 Task: Open Card Email List Management Review in Board Social Media Influencer Ambassador Program Creation and Management to Workspace Advertising Agencies and add a team member Softage.3@softage.net, a label Red, a checklist Community Supported Agriculture, an attachment from your computer, a color Red and finally, add a card description 'Conduct customer research for new customer journey mapping and optimization' and a comment 'We should approach this task with a sense of experimentation and exploration, willing to try new things and take risks.'. Add a start date 'Jan 03, 1900' with a due date 'Jan 10, 1900'
Action: Mouse moved to (285, 180)
Screenshot: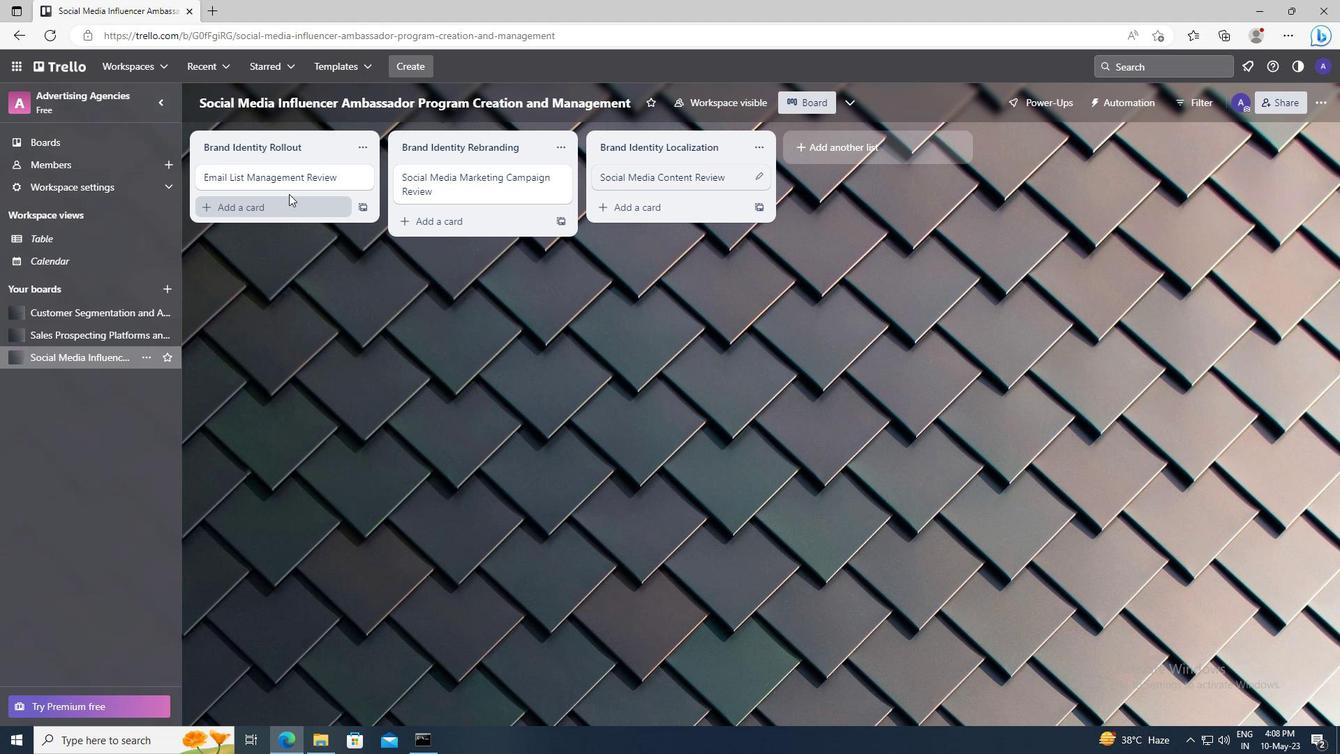
Action: Mouse pressed left at (285, 180)
Screenshot: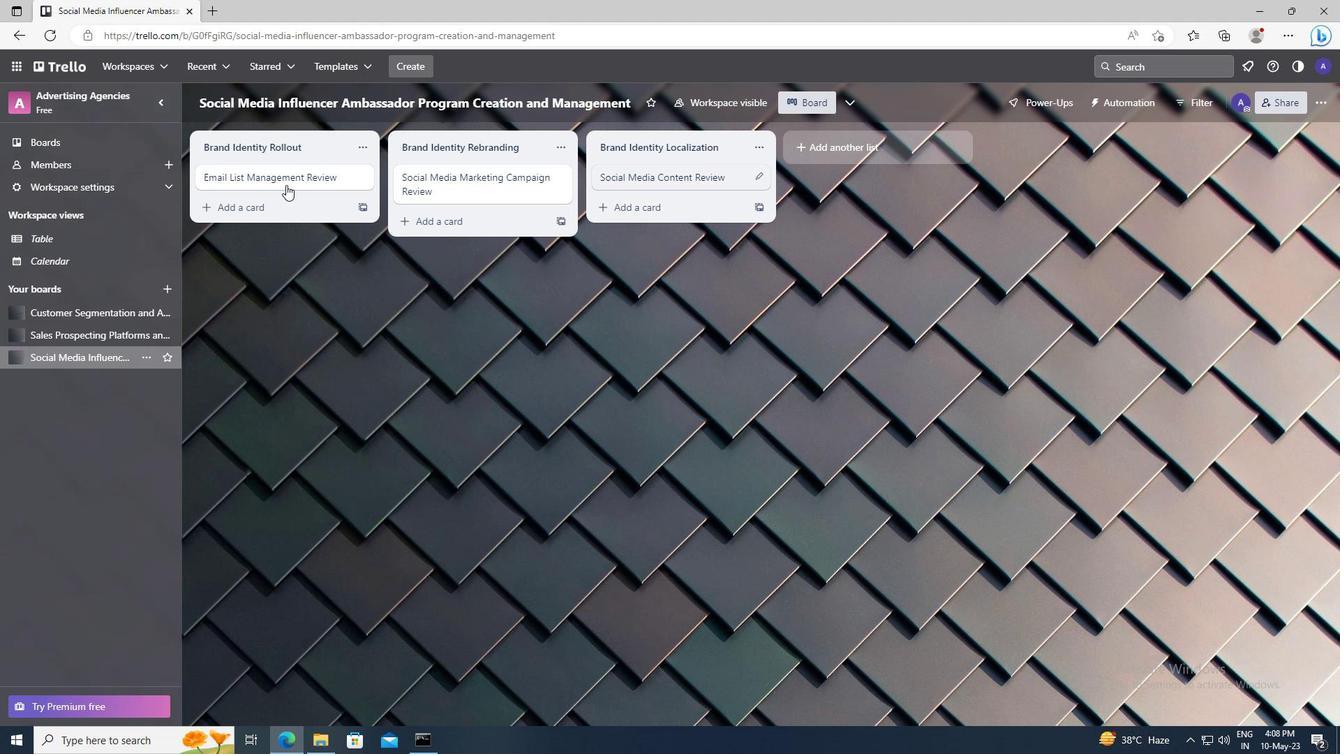 
Action: Mouse moved to (840, 177)
Screenshot: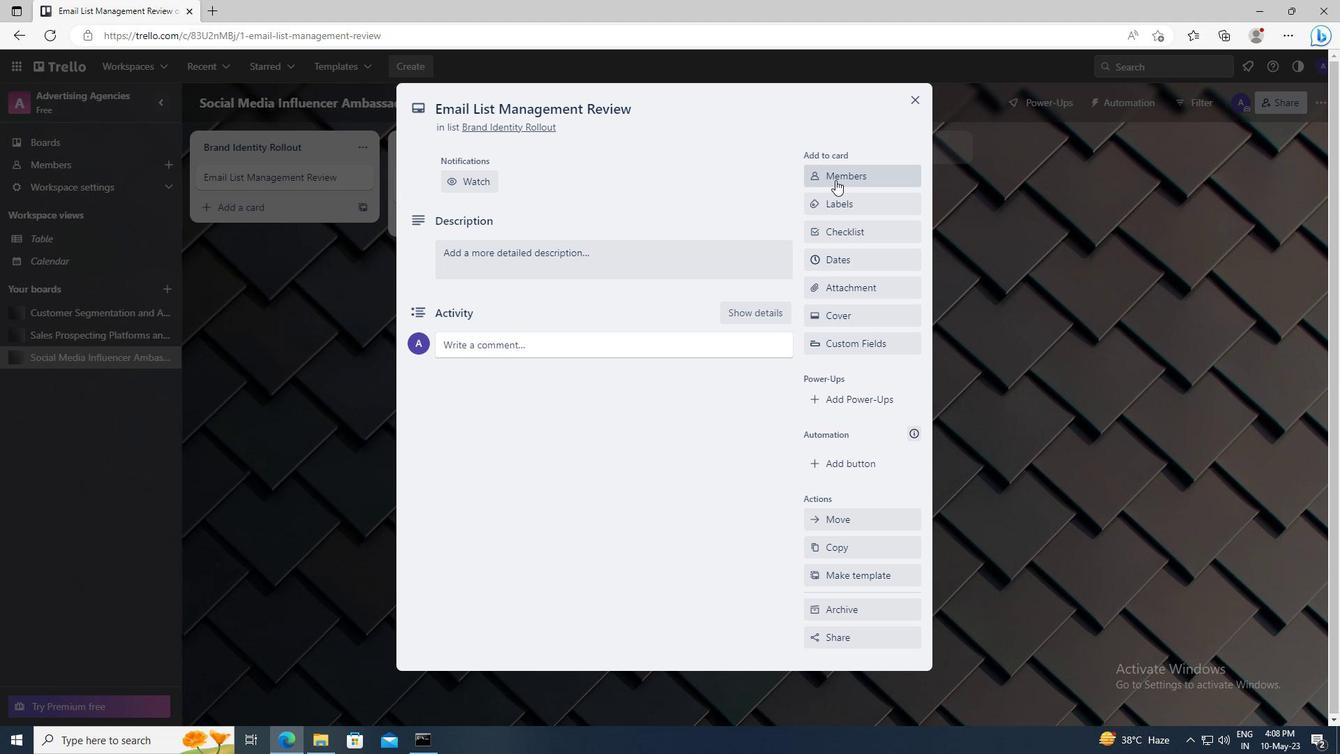 
Action: Mouse pressed left at (840, 177)
Screenshot: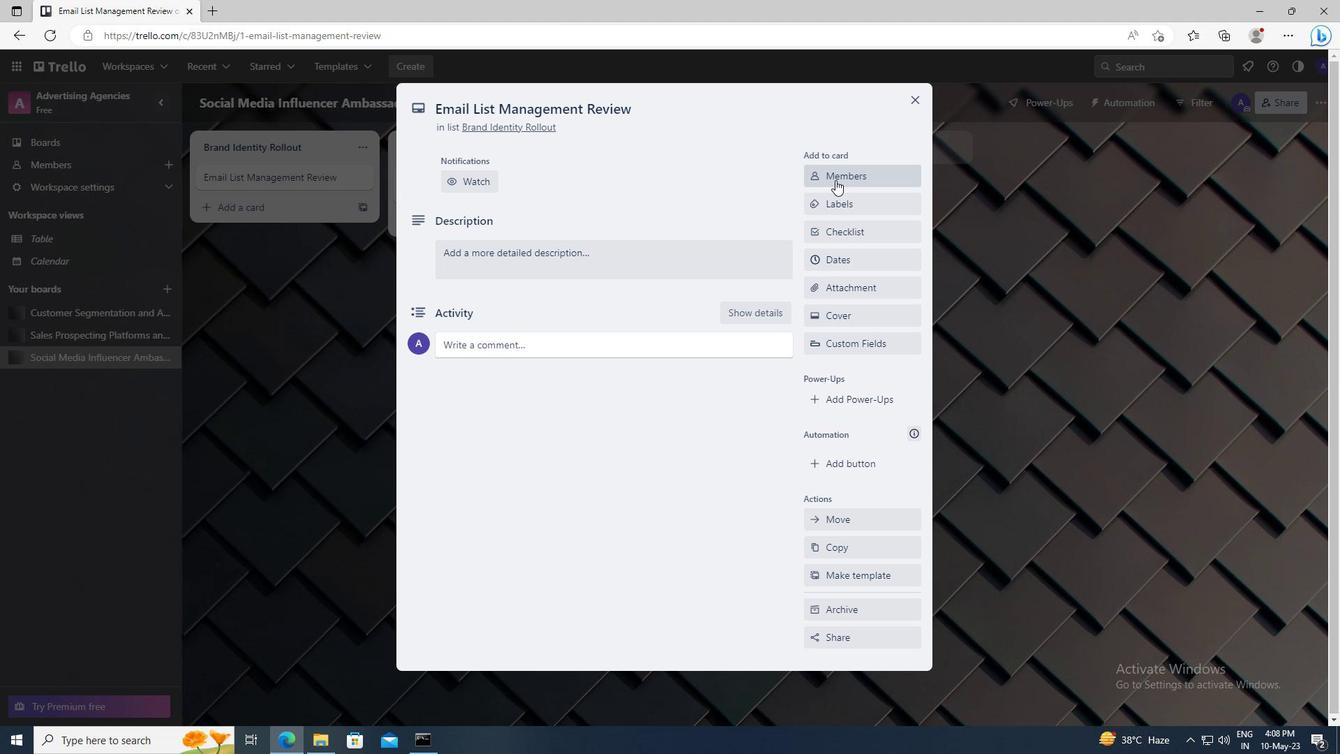 
Action: Mouse moved to (840, 240)
Screenshot: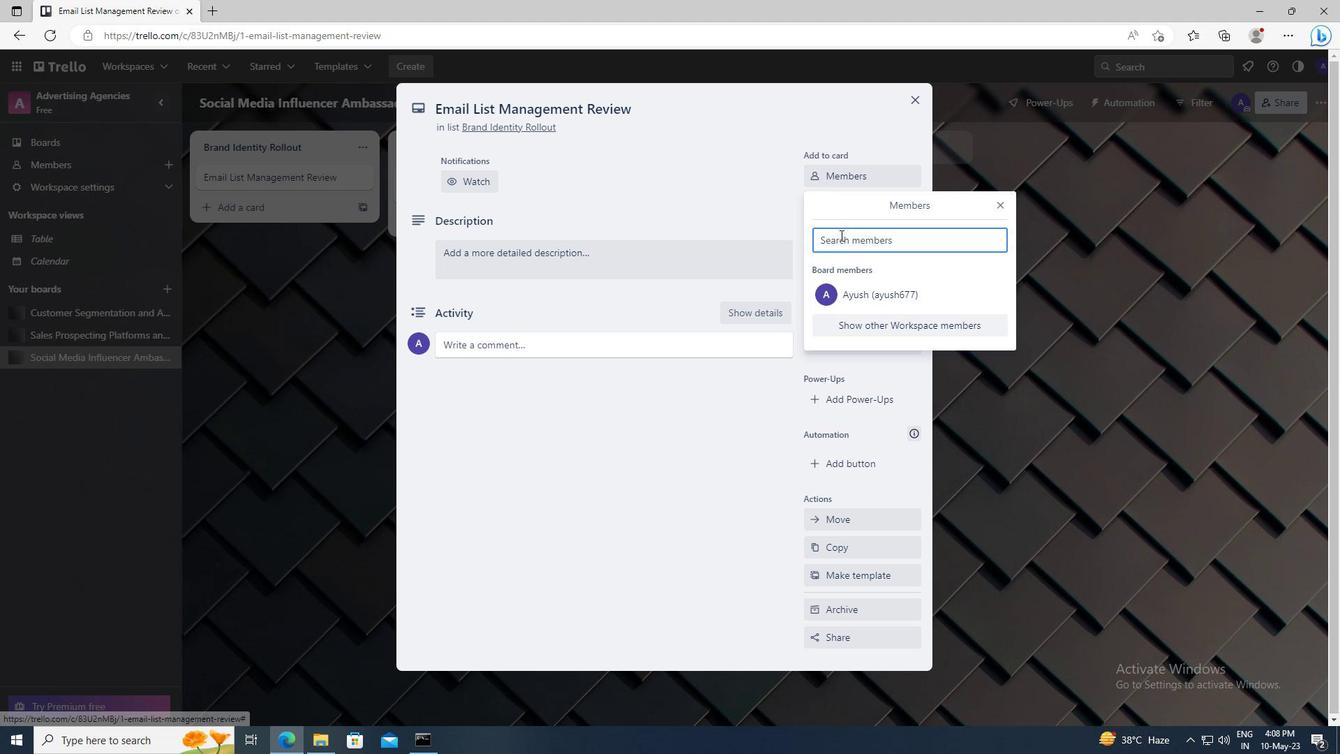 
Action: Mouse pressed left at (840, 240)
Screenshot: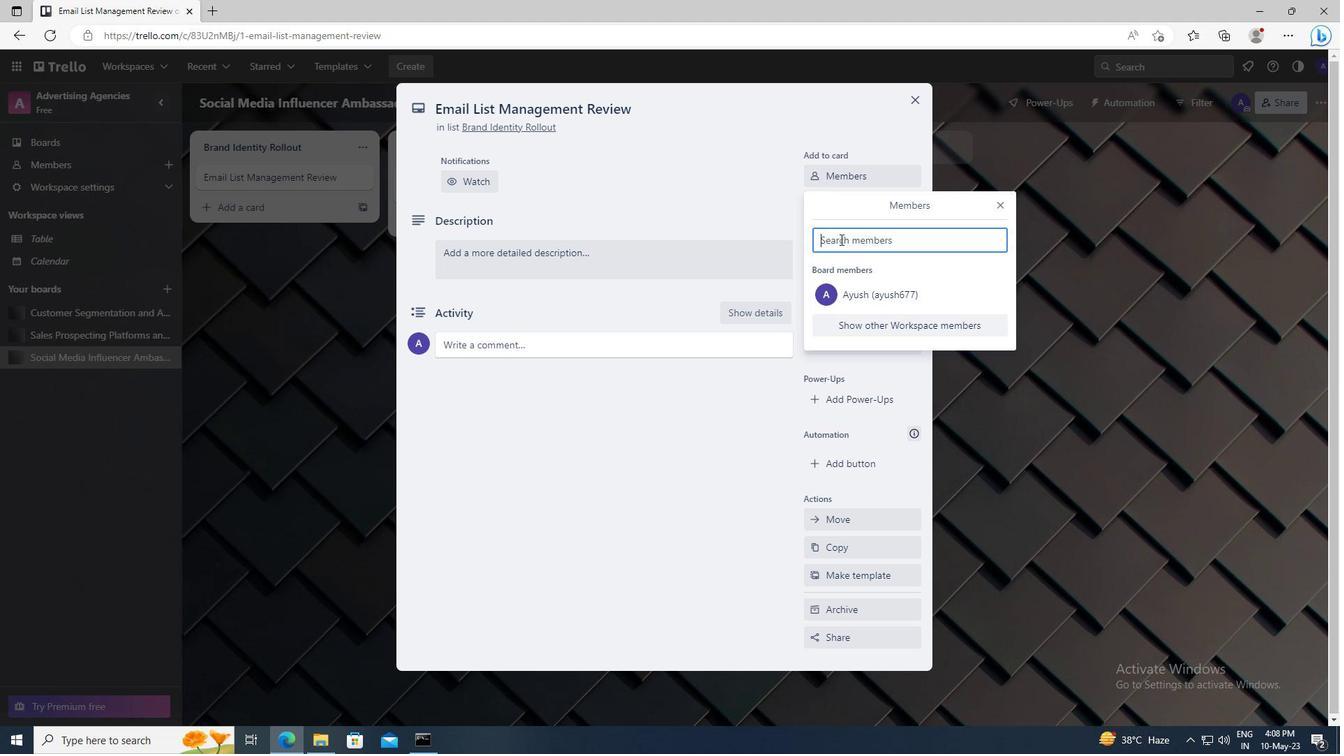 
Action: Key pressed <Key.shift>SOFTAGE.3
Screenshot: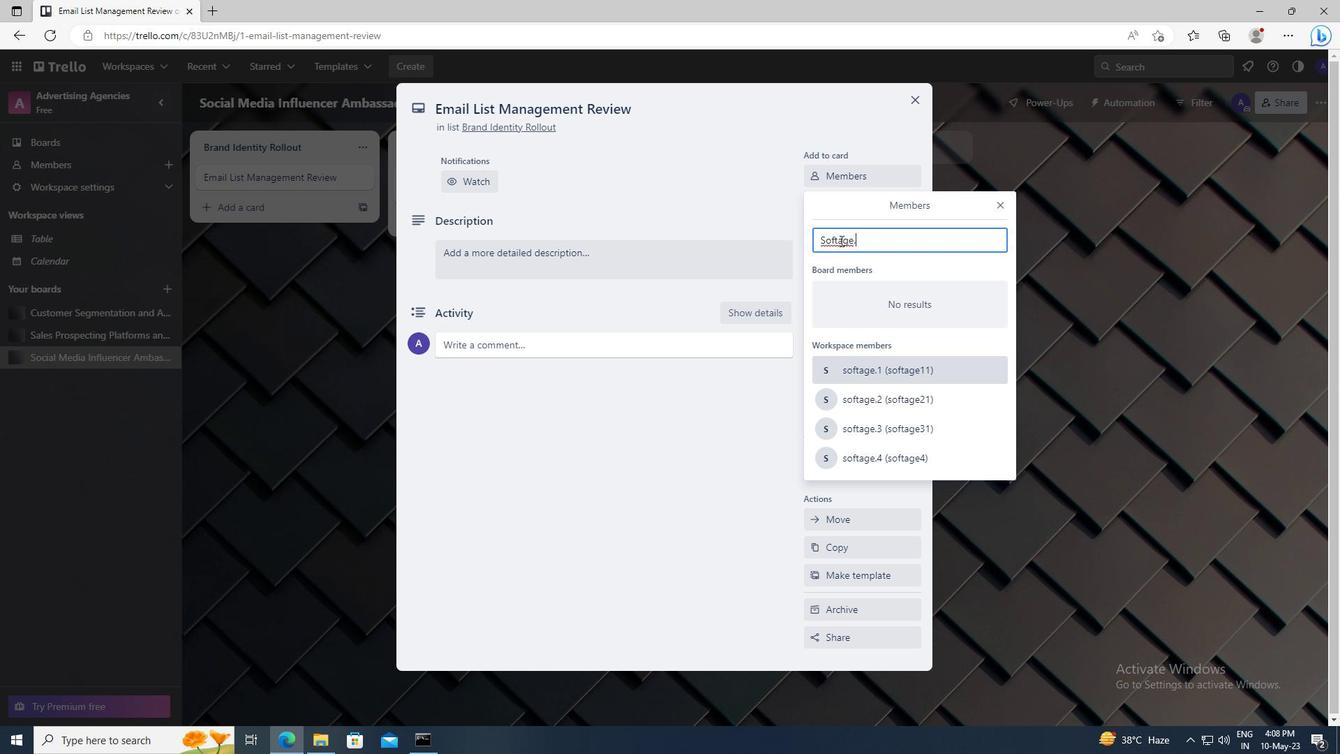 
Action: Mouse moved to (856, 379)
Screenshot: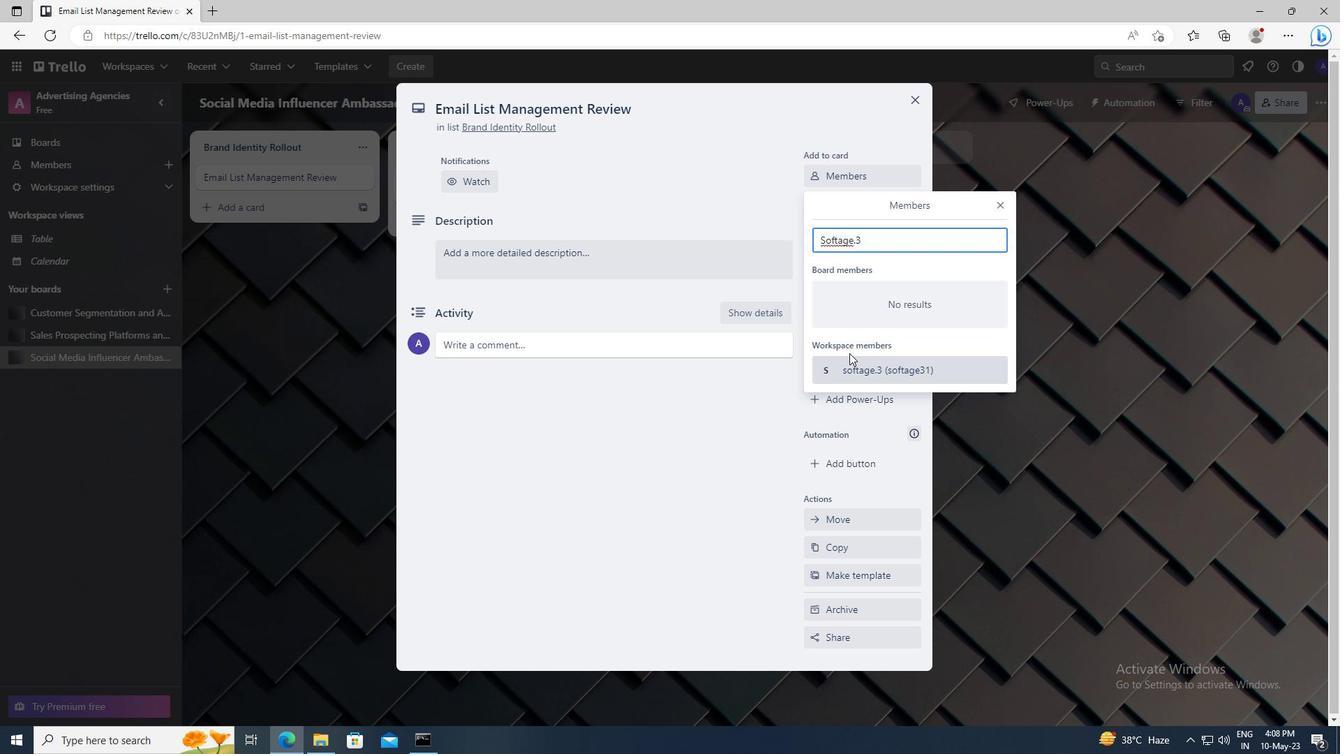 
Action: Mouse pressed left at (856, 379)
Screenshot: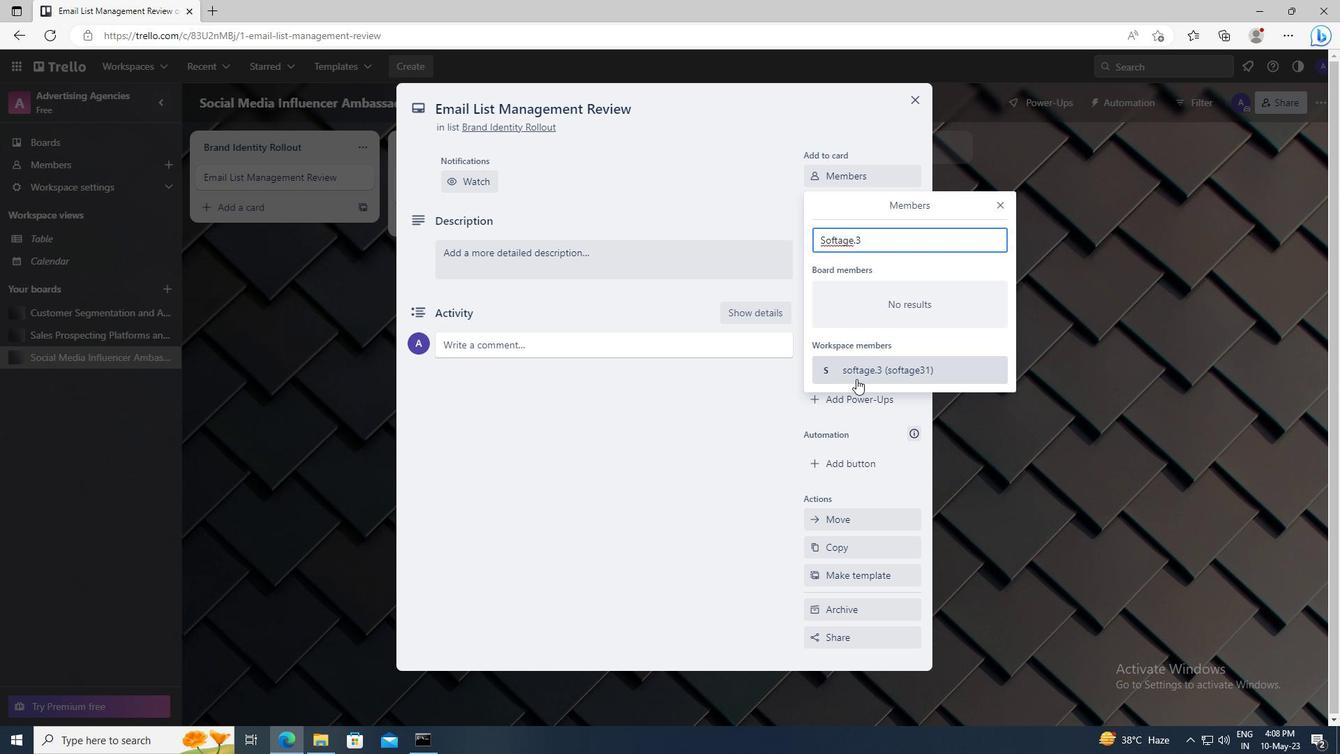 
Action: Mouse moved to (1002, 208)
Screenshot: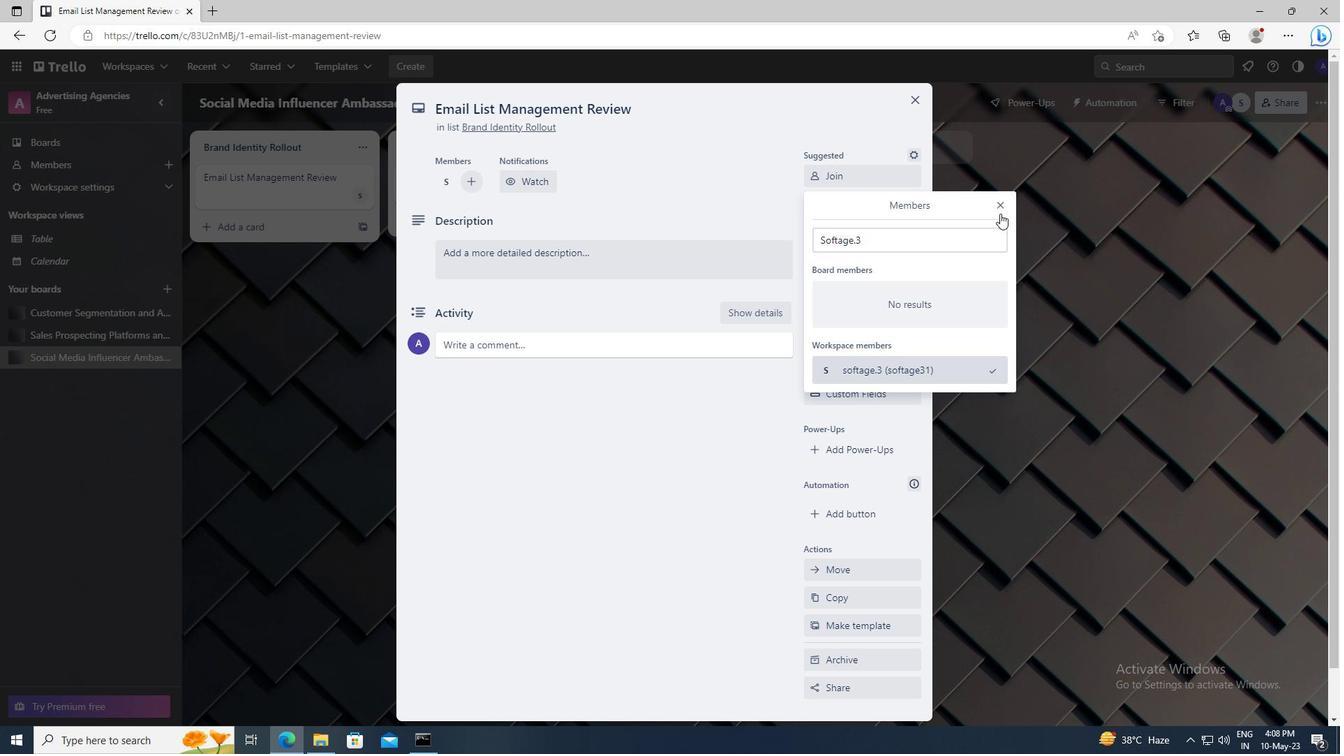 
Action: Mouse pressed left at (1002, 208)
Screenshot: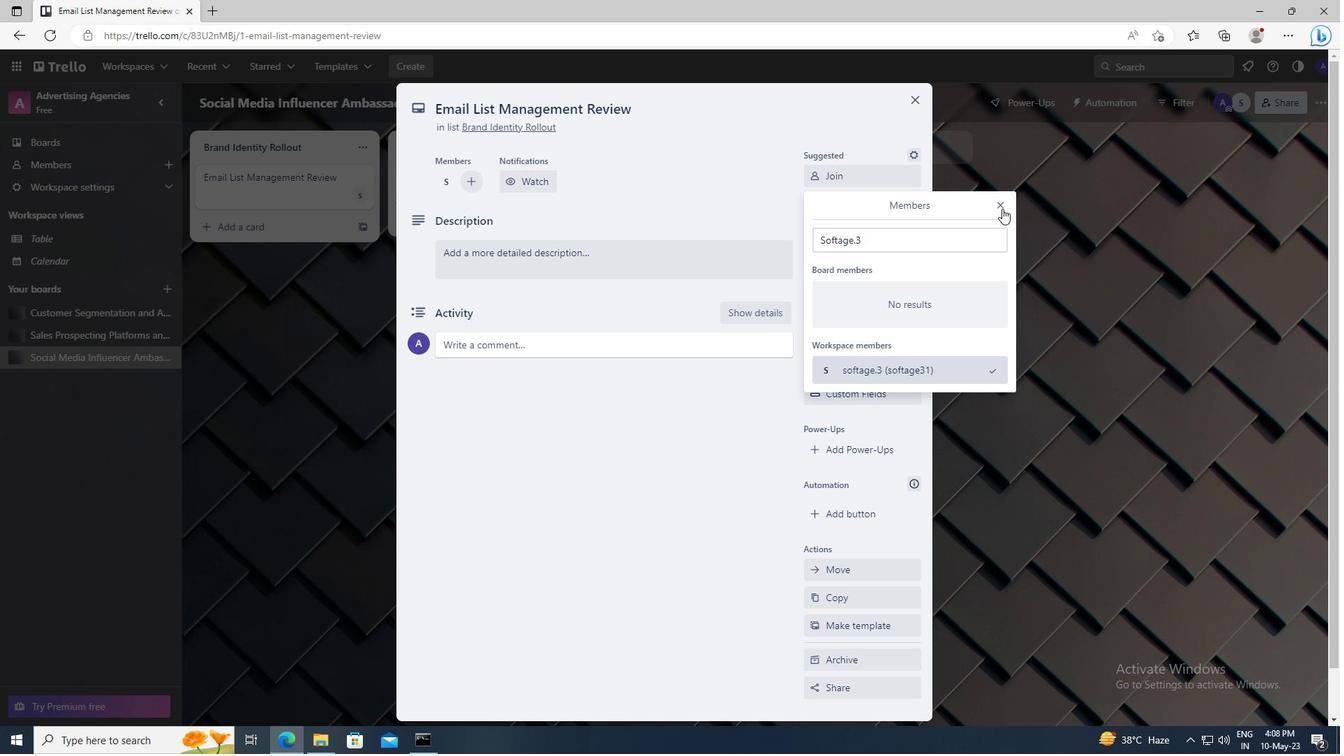 
Action: Mouse moved to (880, 252)
Screenshot: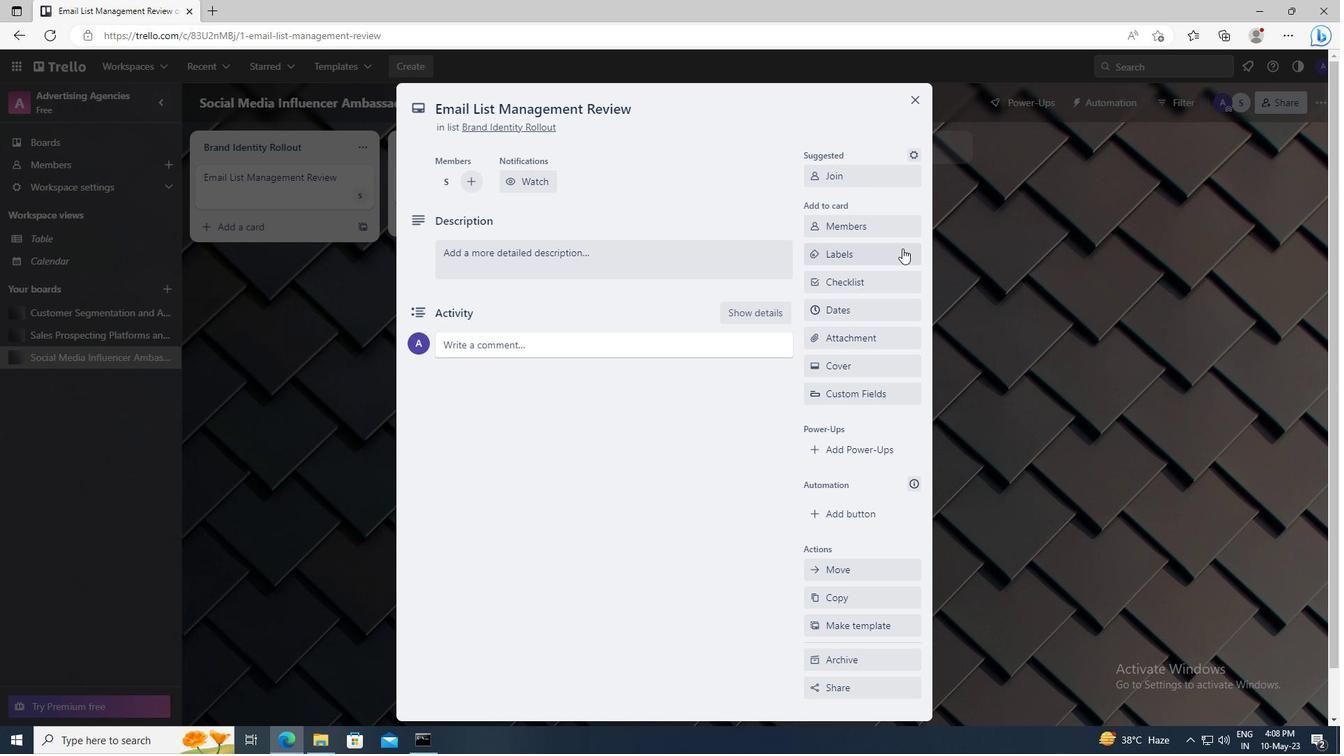 
Action: Mouse pressed left at (880, 252)
Screenshot: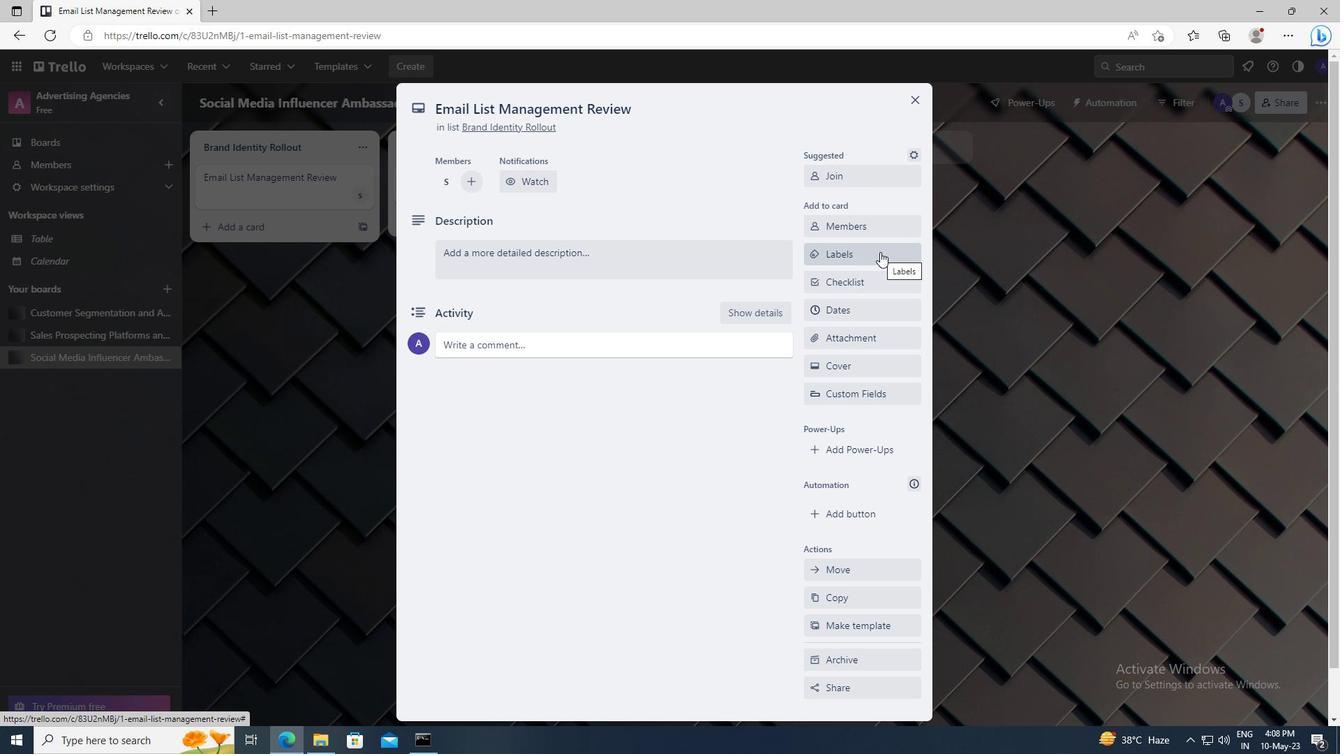 
Action: Mouse moved to (884, 529)
Screenshot: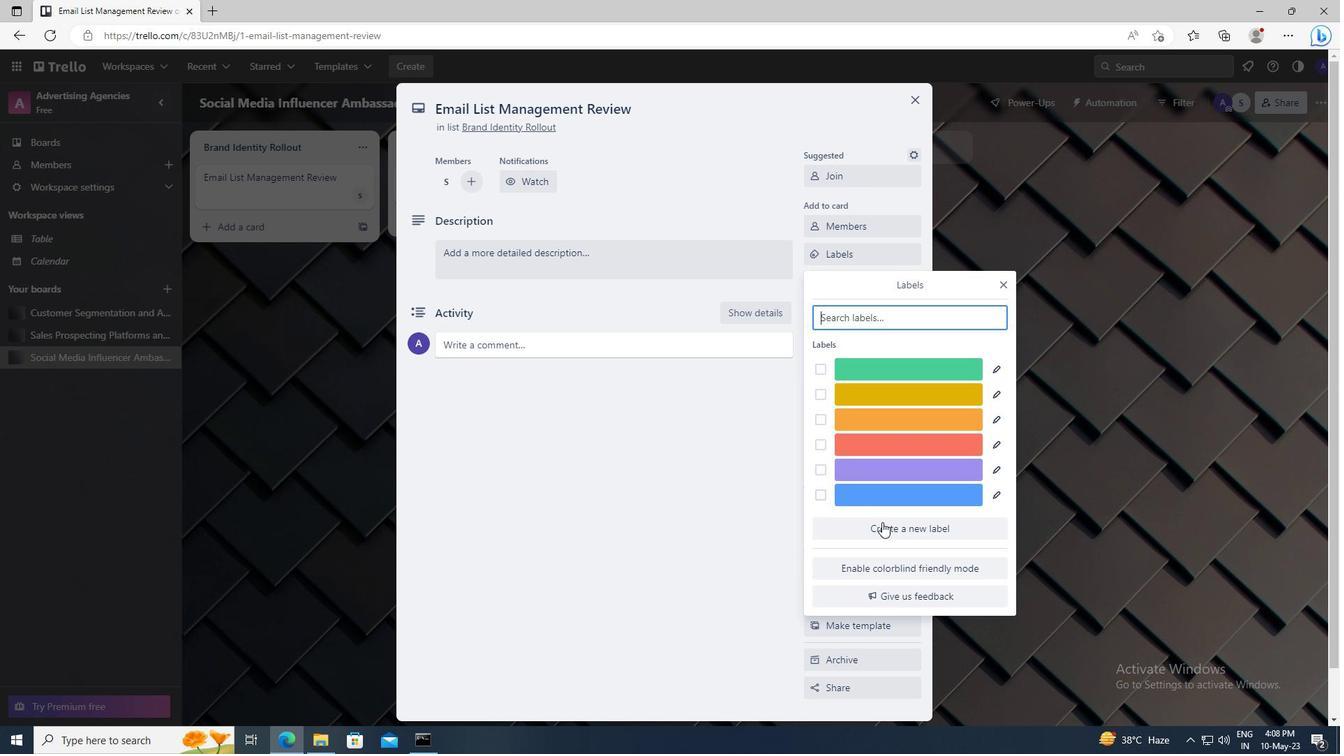
Action: Mouse pressed left at (884, 529)
Screenshot: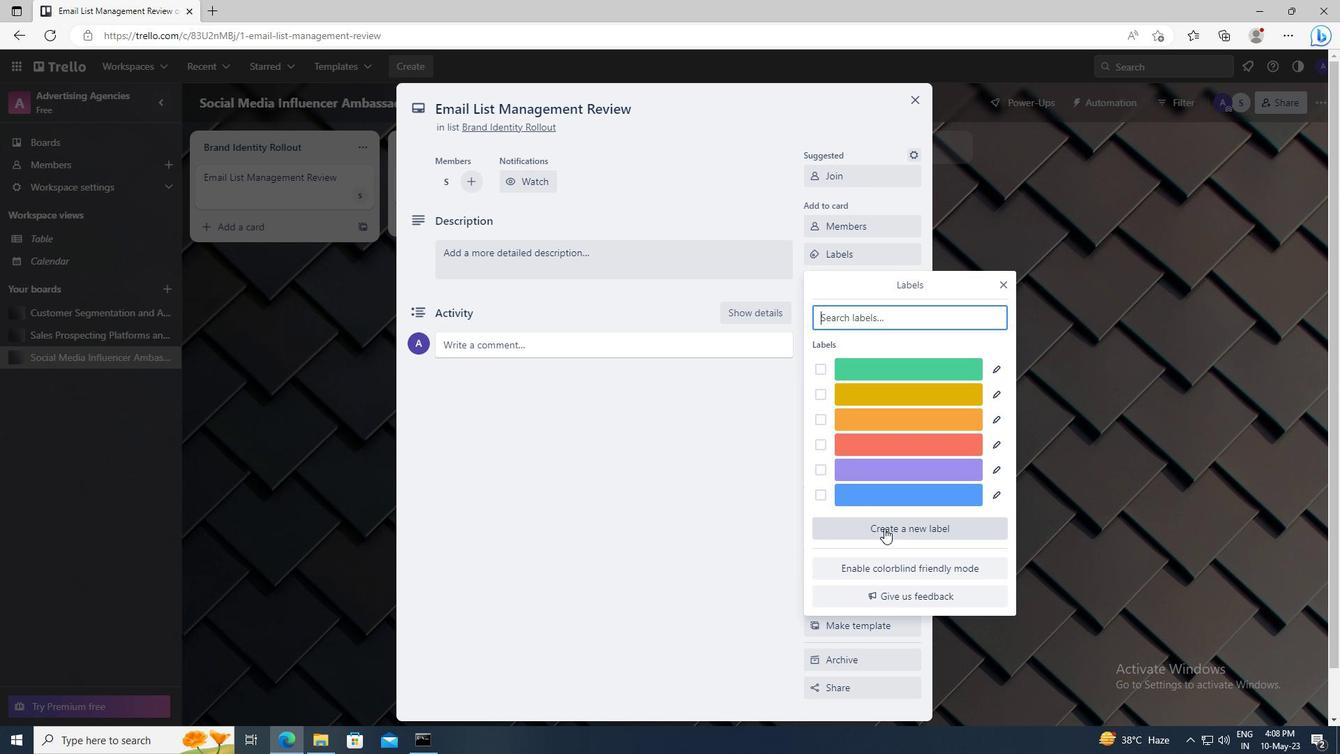 
Action: Mouse moved to (950, 488)
Screenshot: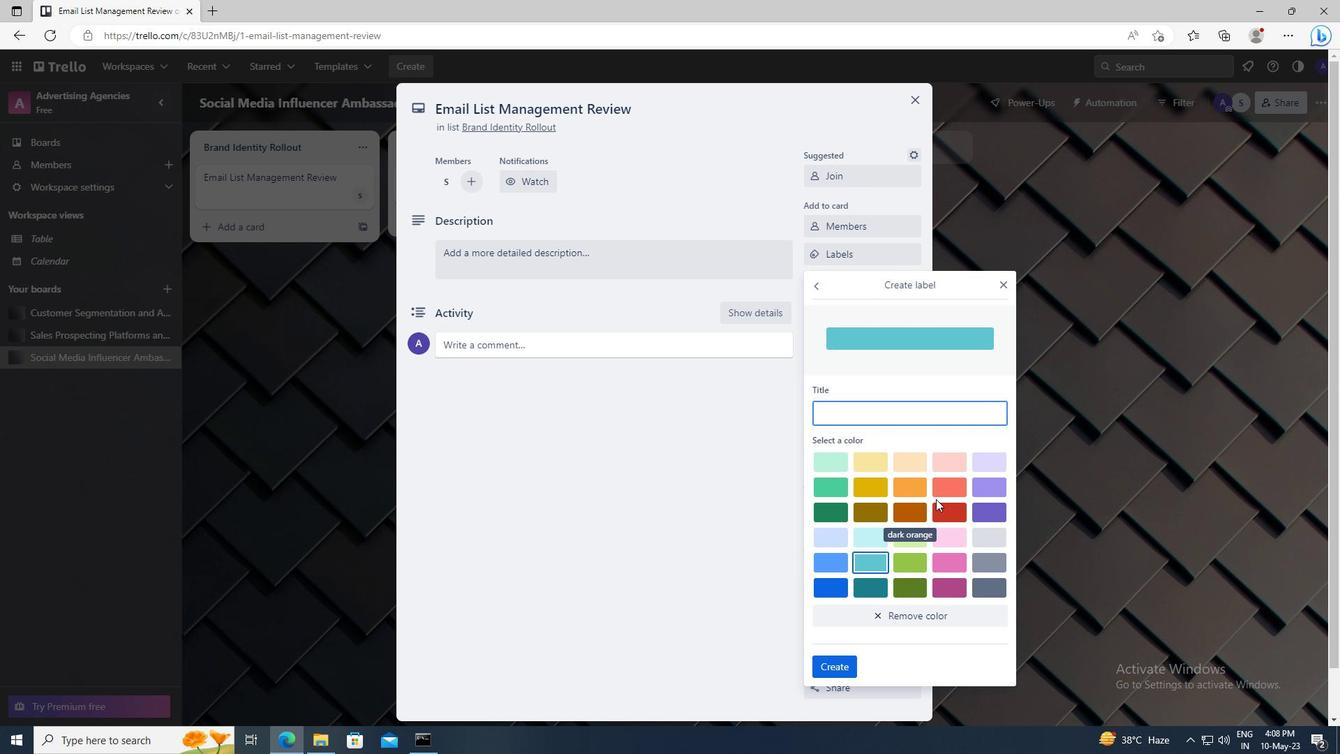 
Action: Mouse pressed left at (950, 488)
Screenshot: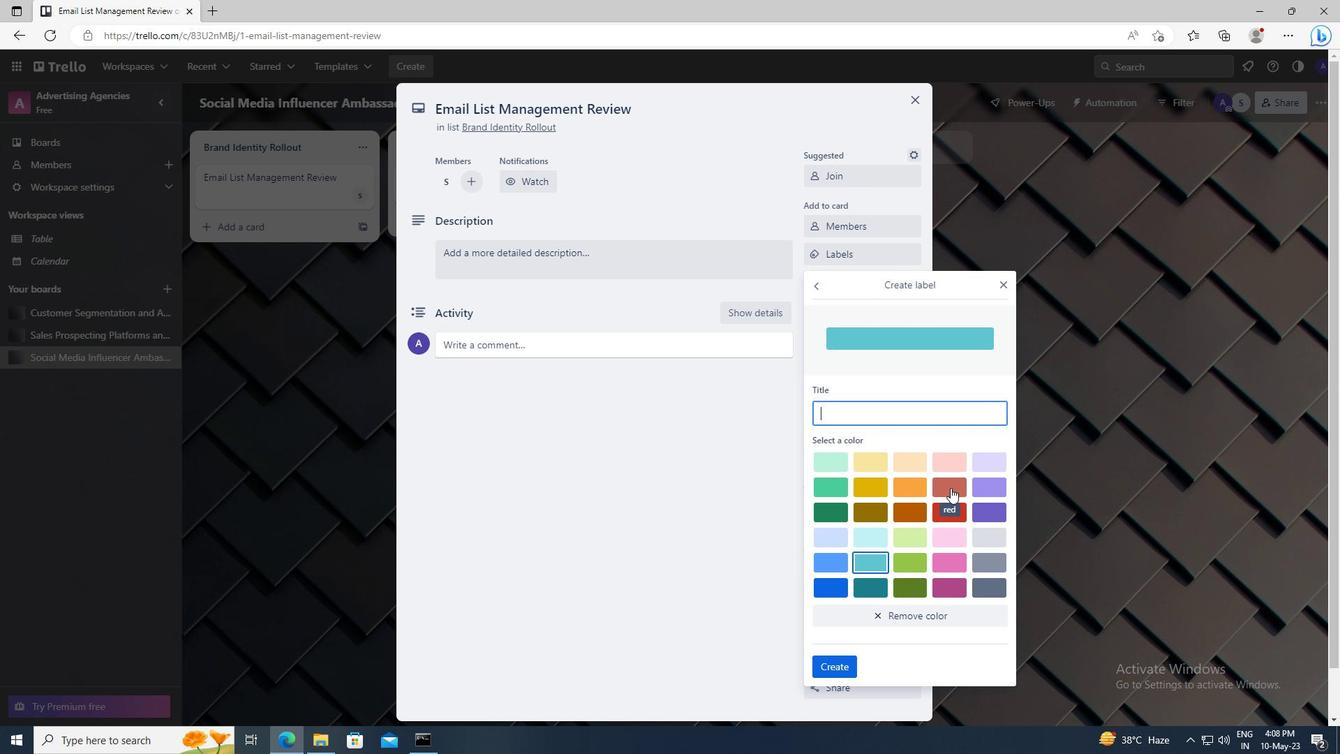 
Action: Mouse moved to (846, 659)
Screenshot: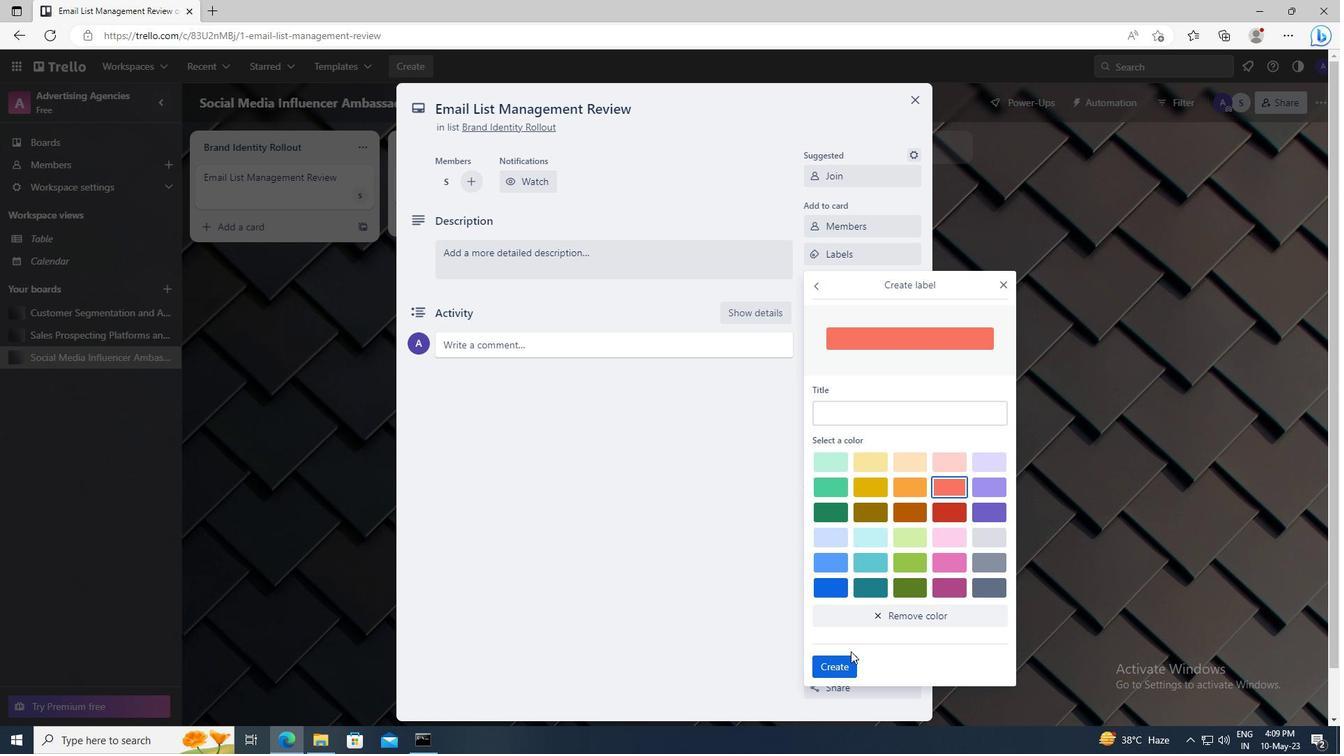 
Action: Mouse pressed left at (846, 659)
Screenshot: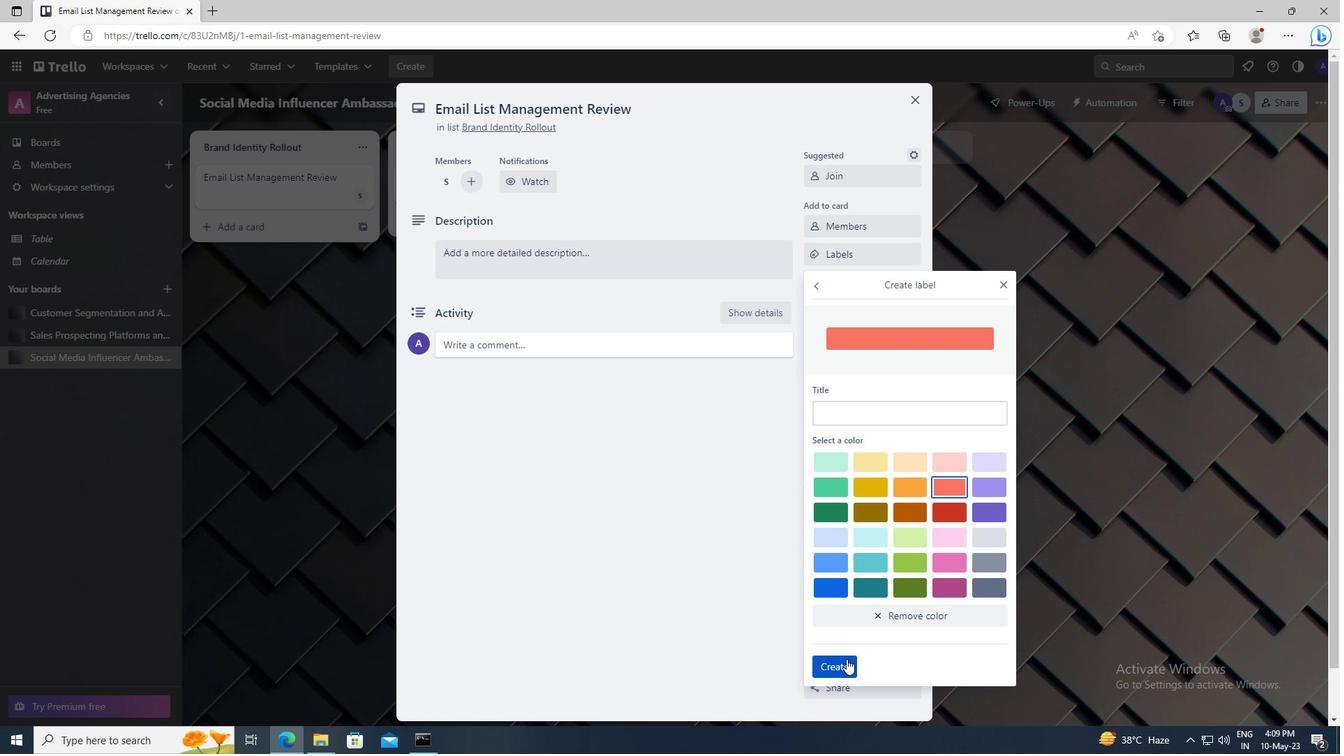 
Action: Mouse moved to (1001, 285)
Screenshot: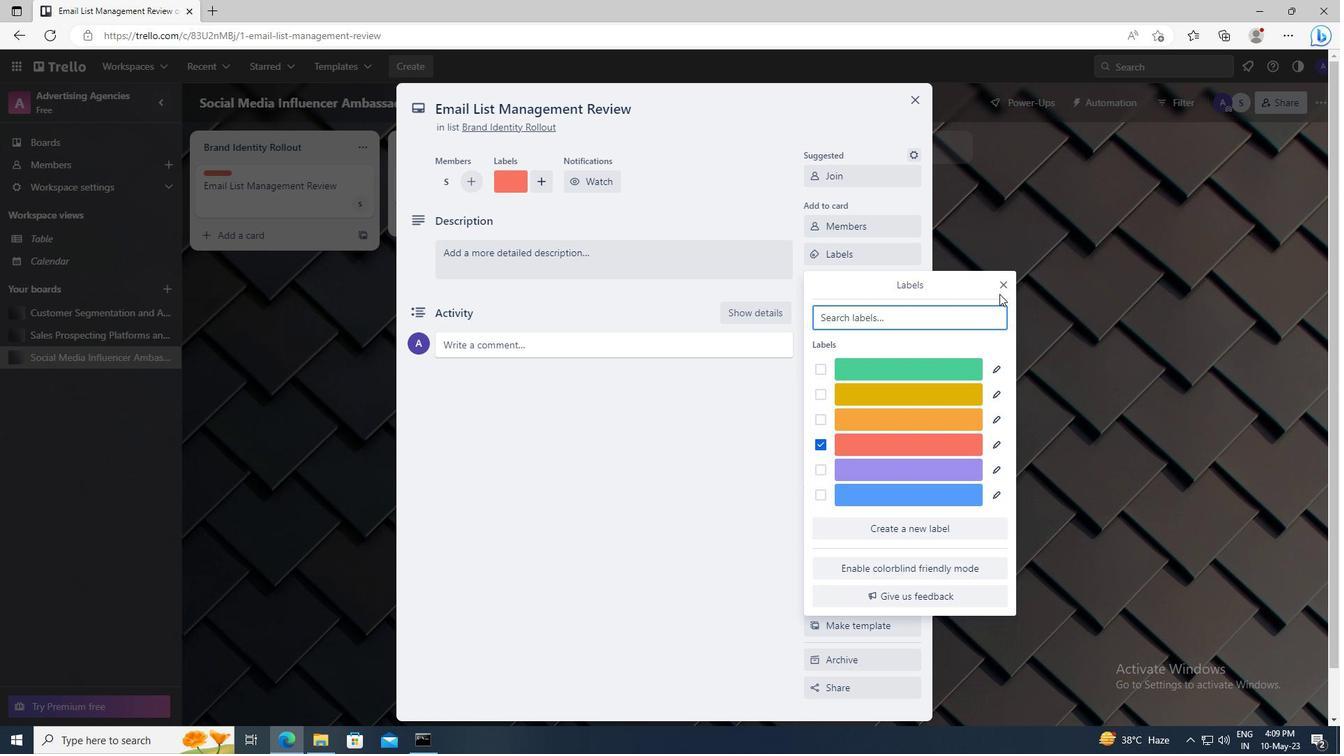 
Action: Mouse pressed left at (1001, 285)
Screenshot: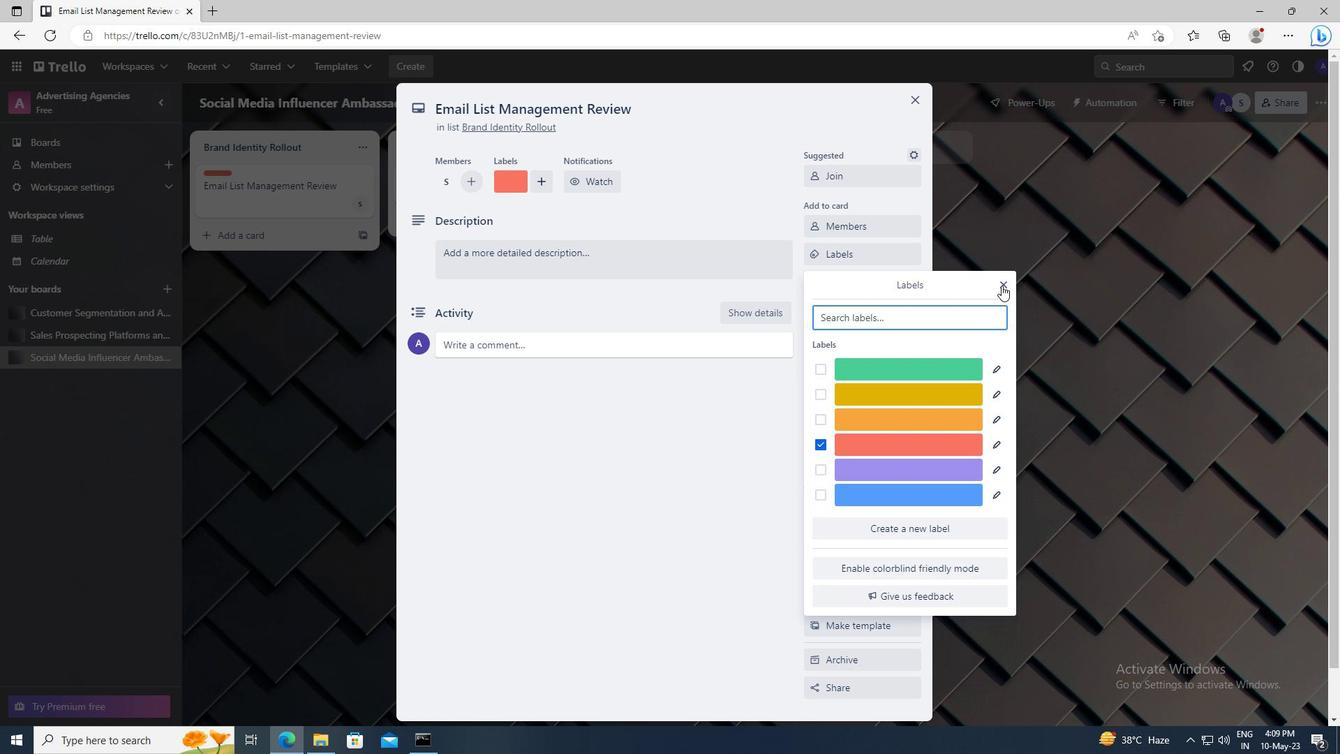 
Action: Mouse moved to (883, 284)
Screenshot: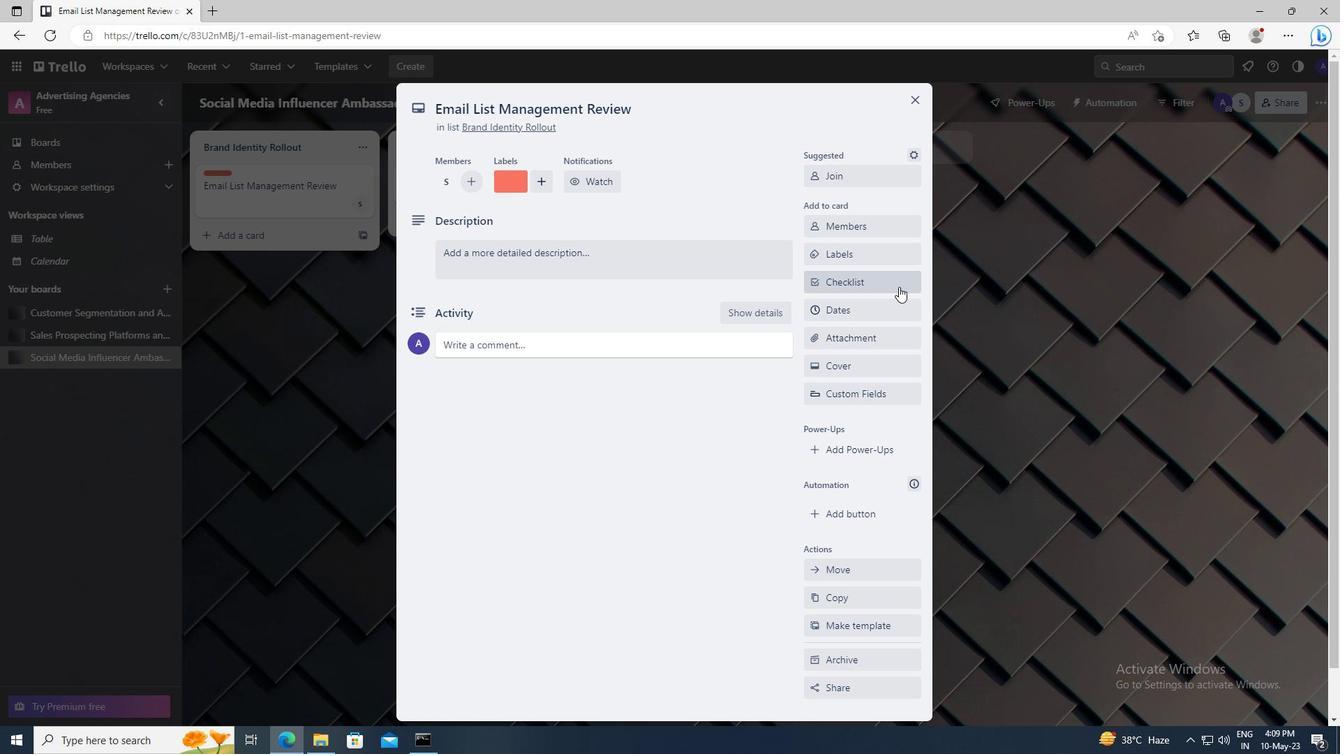 
Action: Mouse pressed left at (883, 284)
Screenshot: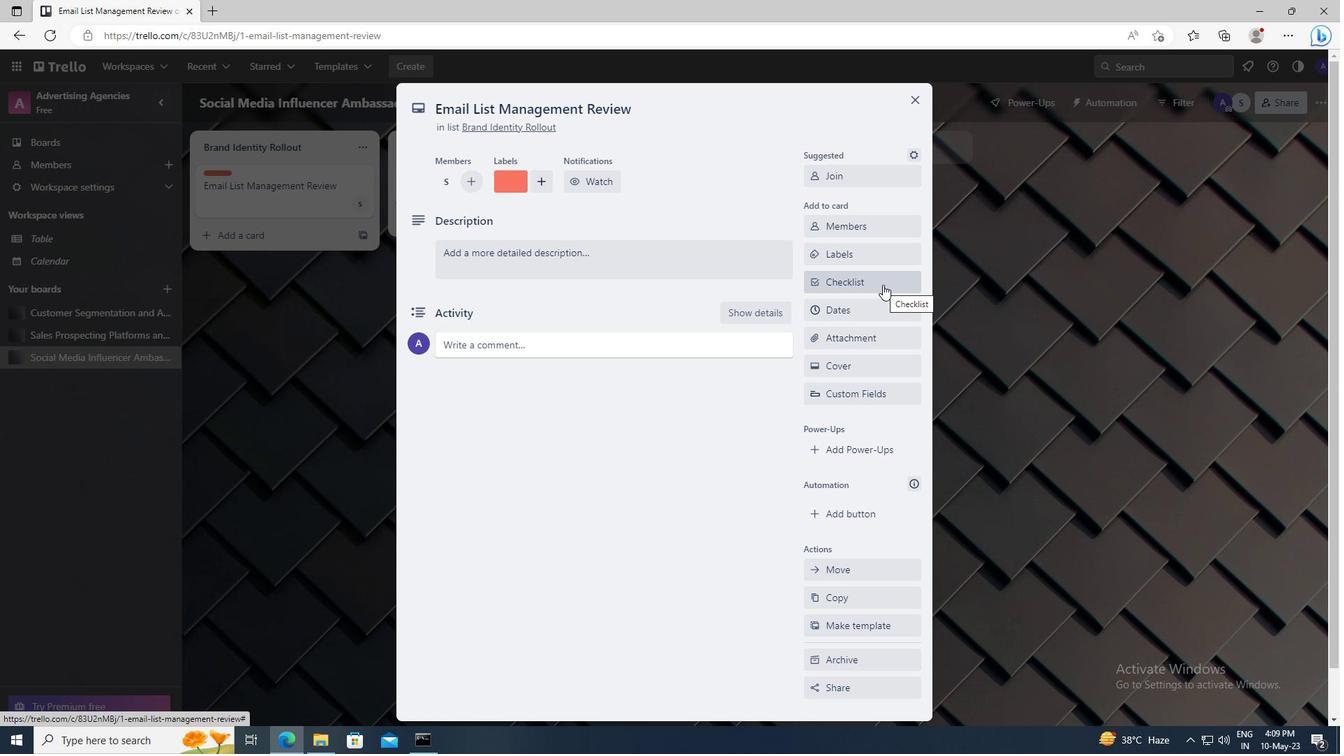 
Action: Key pressed <Key.shift>COMMUNITY<Key.space><Key.shift>SUPPORTED<Key.space><Key.shift>AGRICULTURE
Screenshot: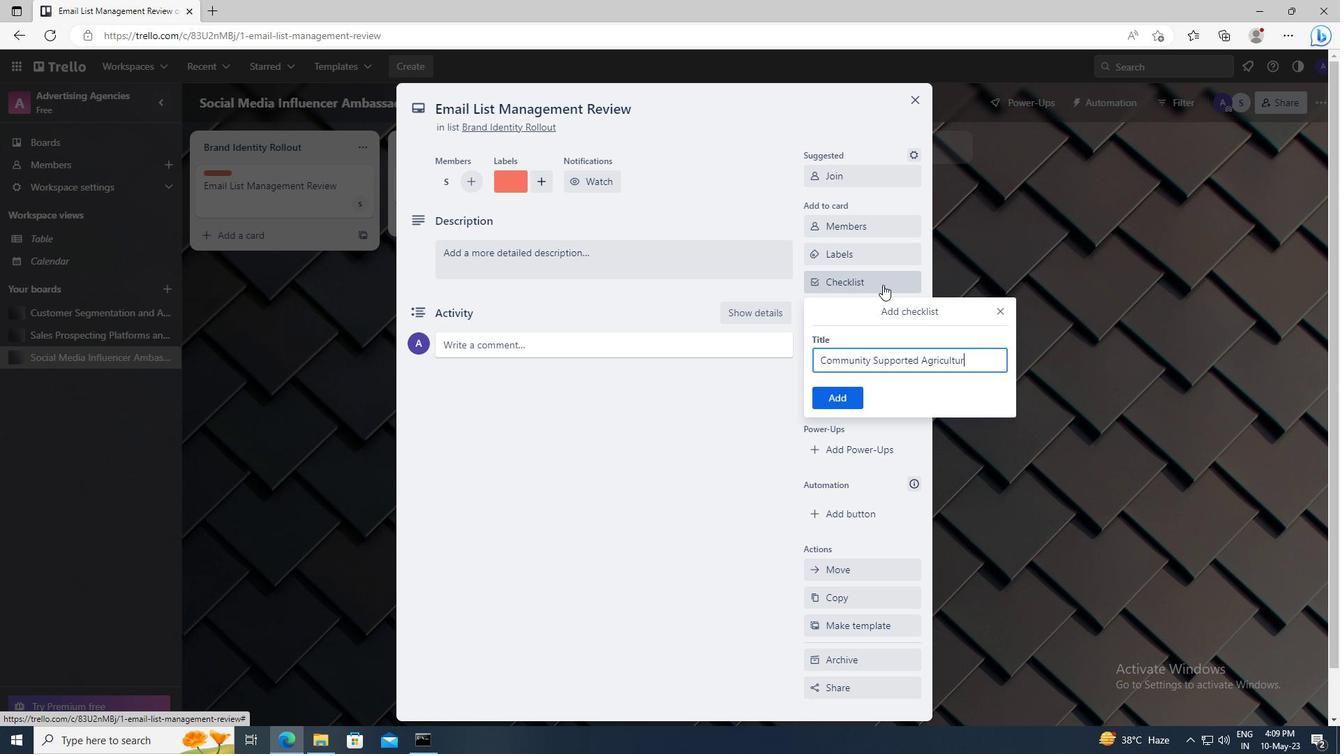 
Action: Mouse moved to (846, 396)
Screenshot: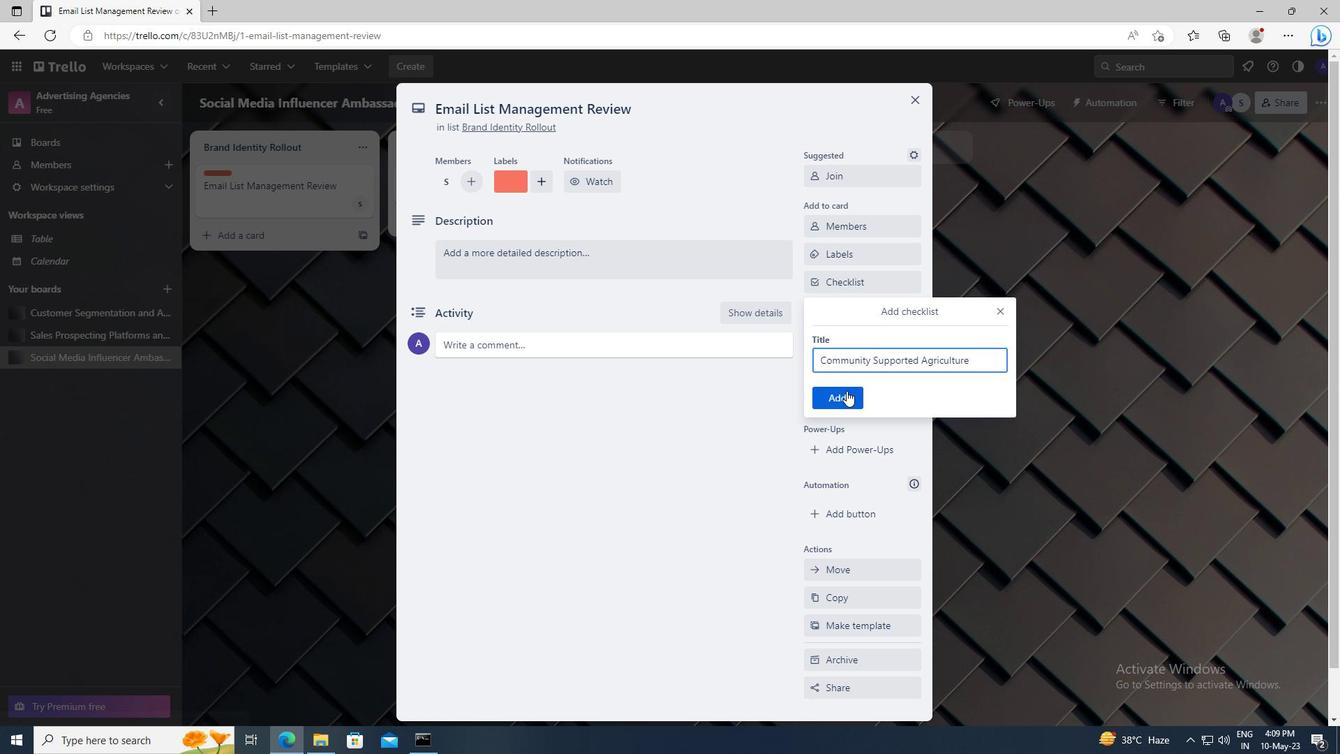 
Action: Mouse pressed left at (846, 396)
Screenshot: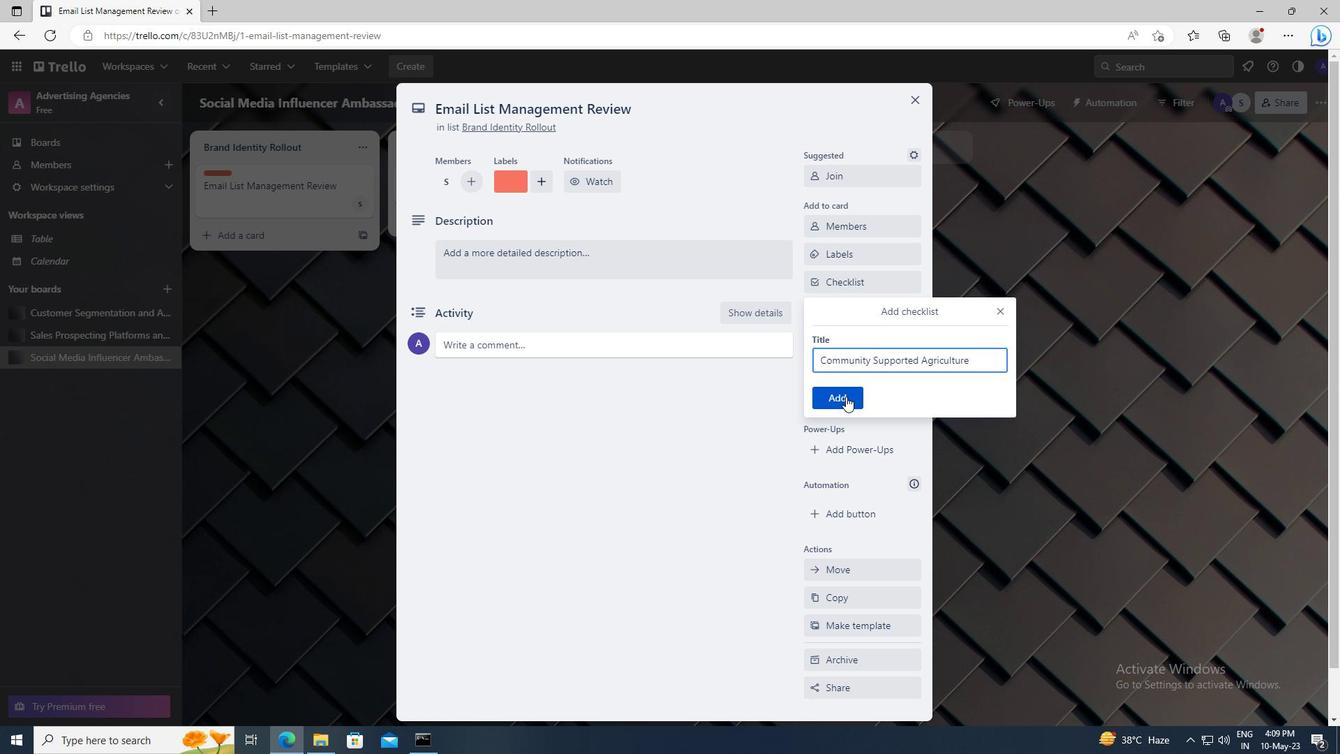 
Action: Mouse moved to (851, 340)
Screenshot: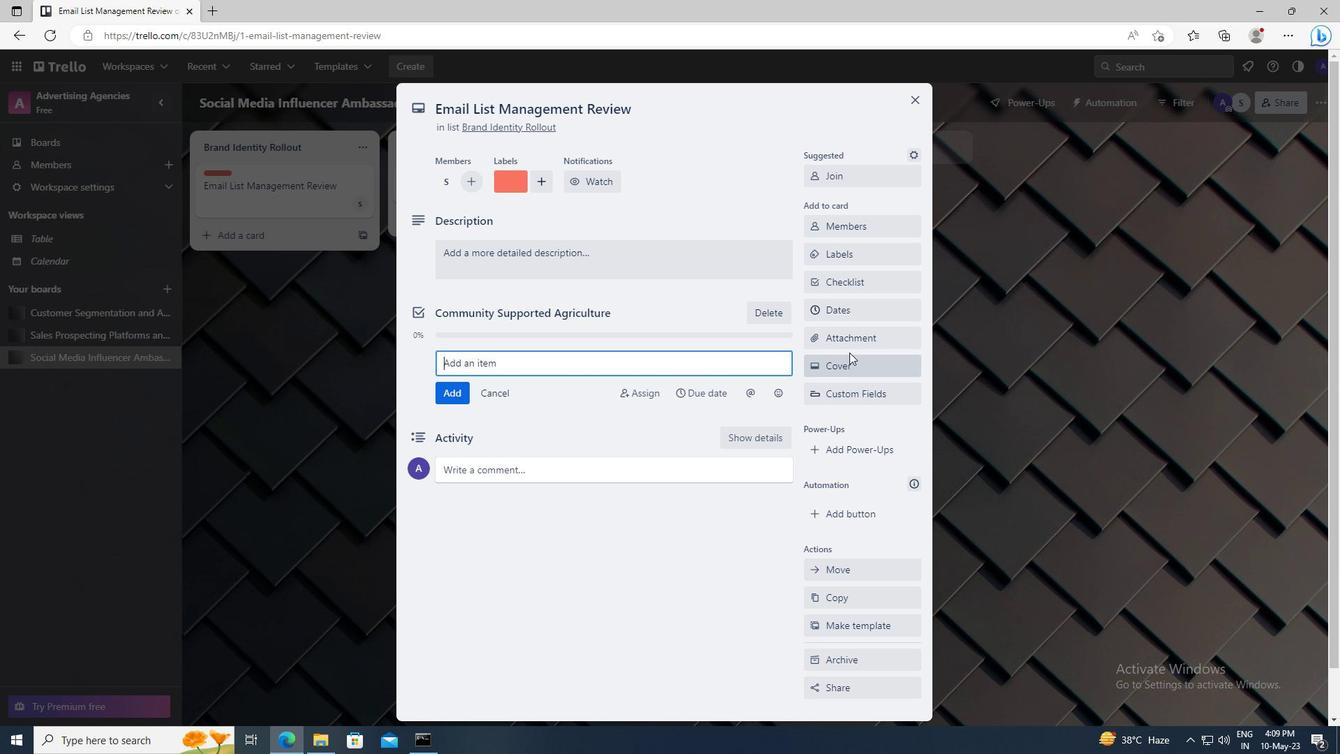 
Action: Mouse pressed left at (851, 340)
Screenshot: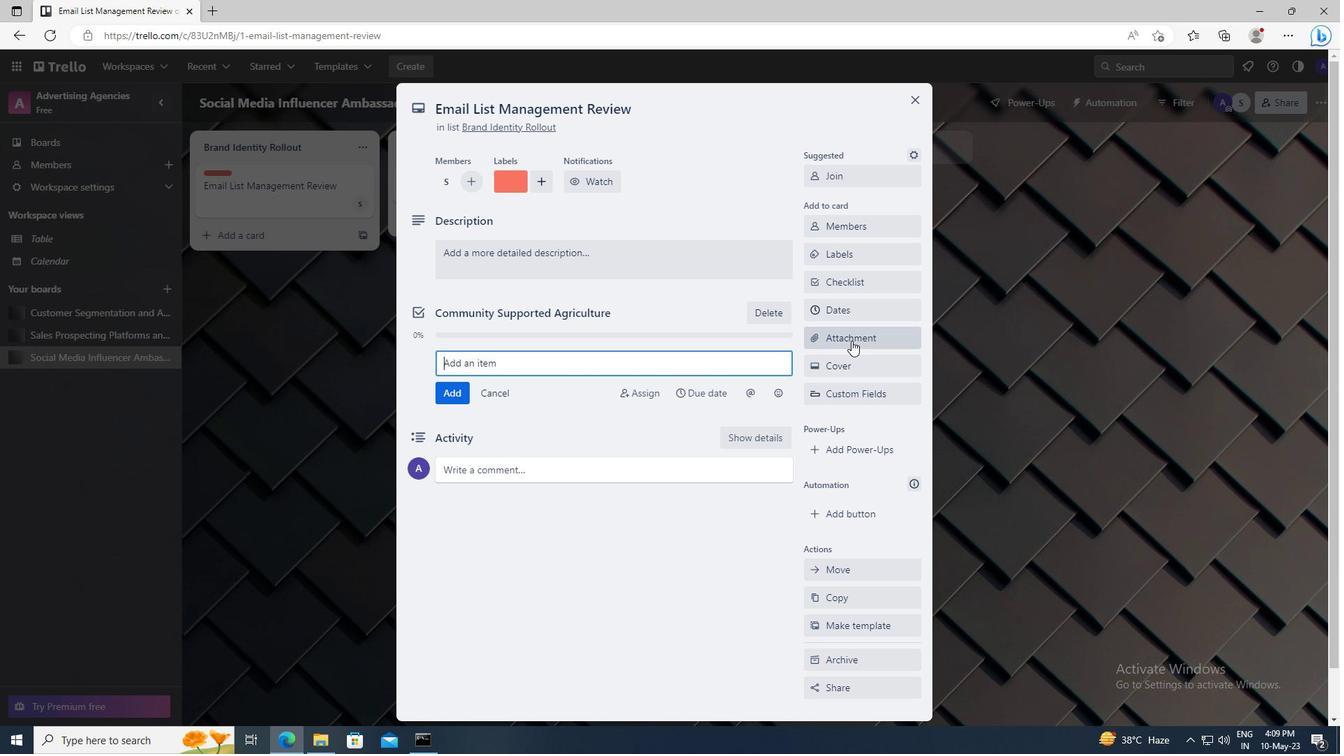 
Action: Mouse moved to (850, 402)
Screenshot: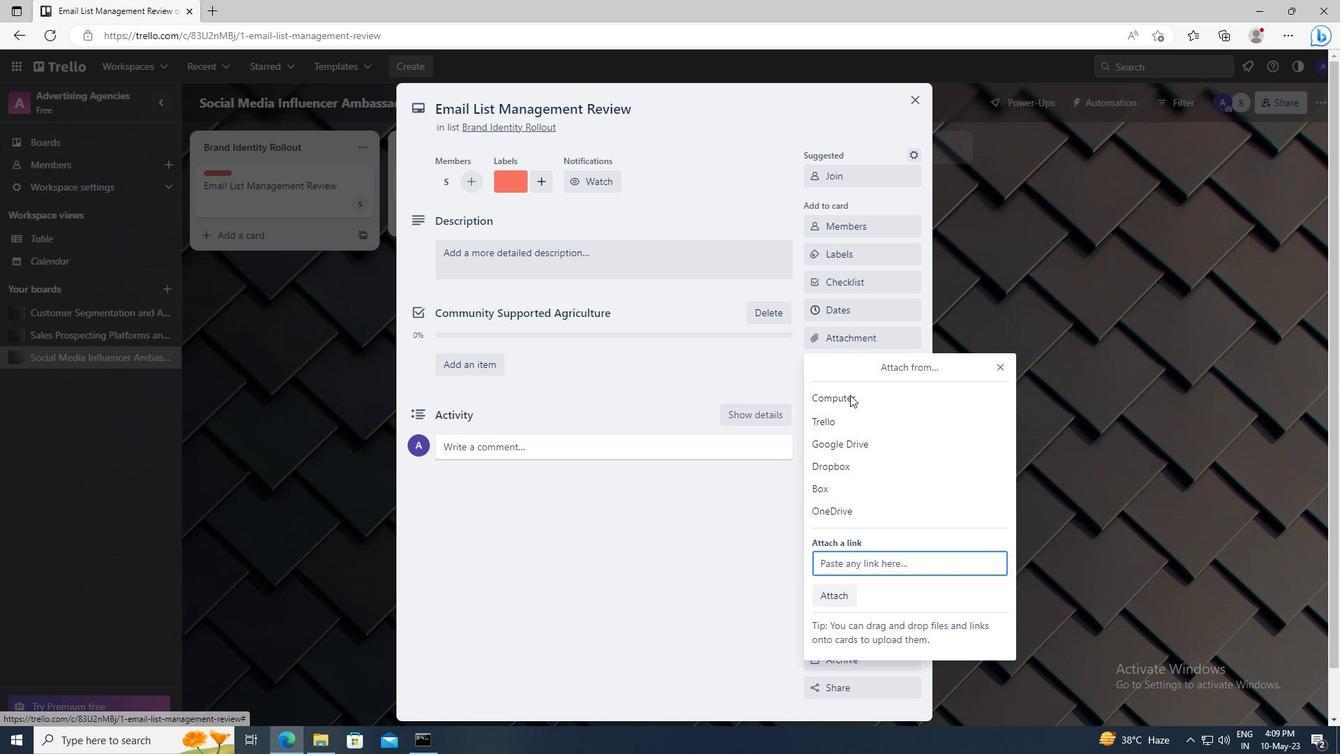 
Action: Mouse pressed left at (850, 402)
Screenshot: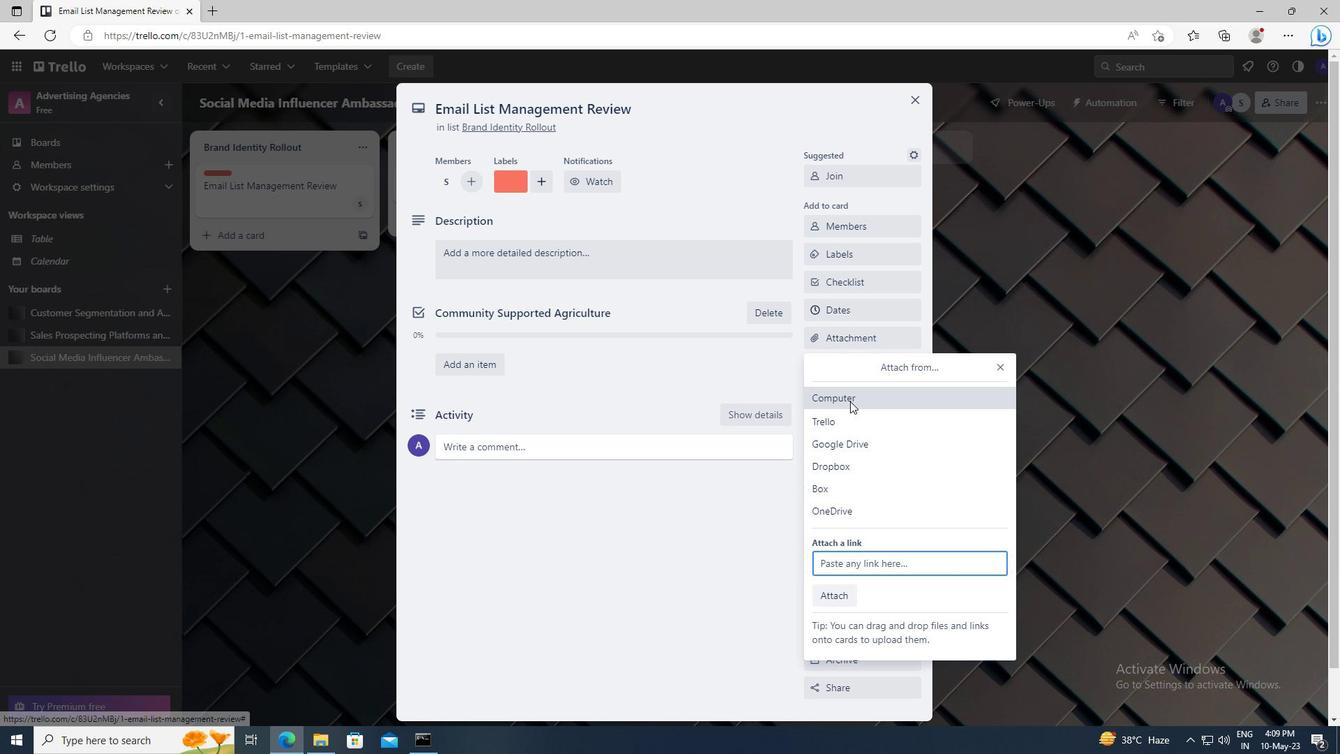
Action: Mouse moved to (358, 123)
Screenshot: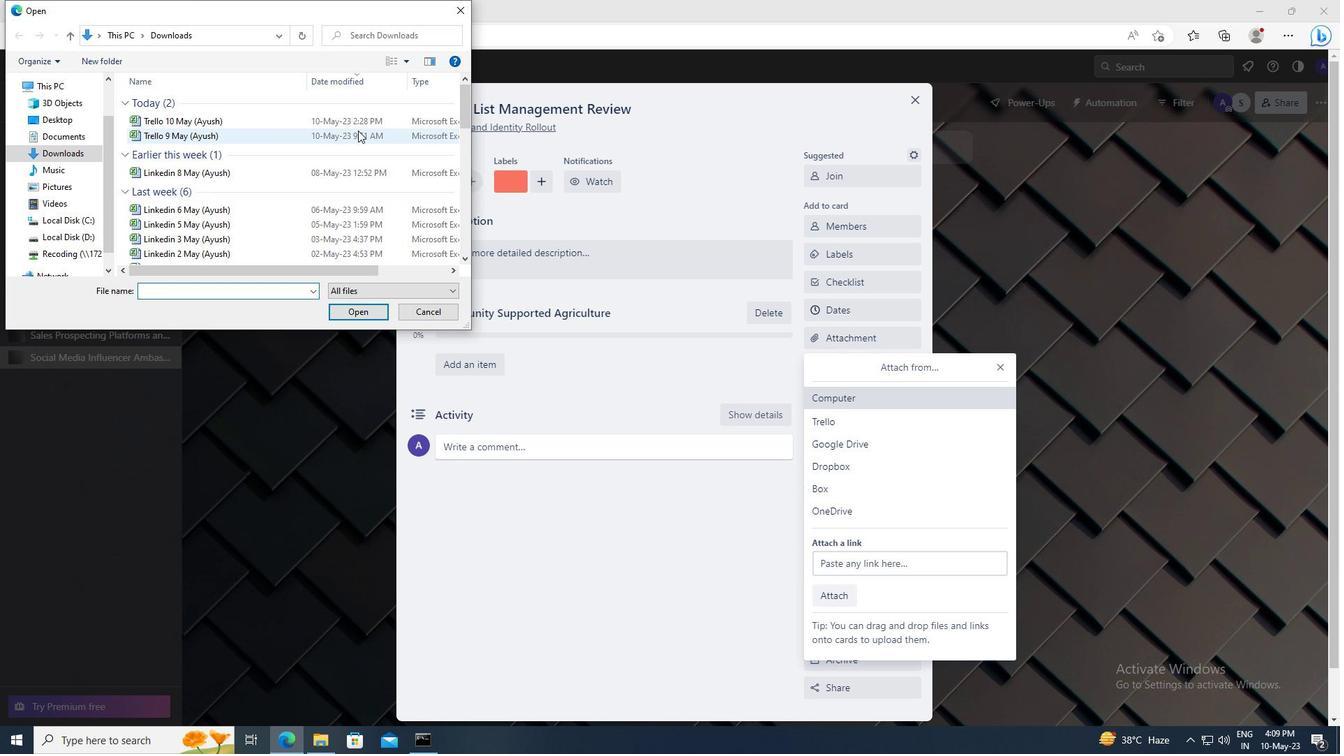 
Action: Mouse pressed left at (358, 123)
Screenshot: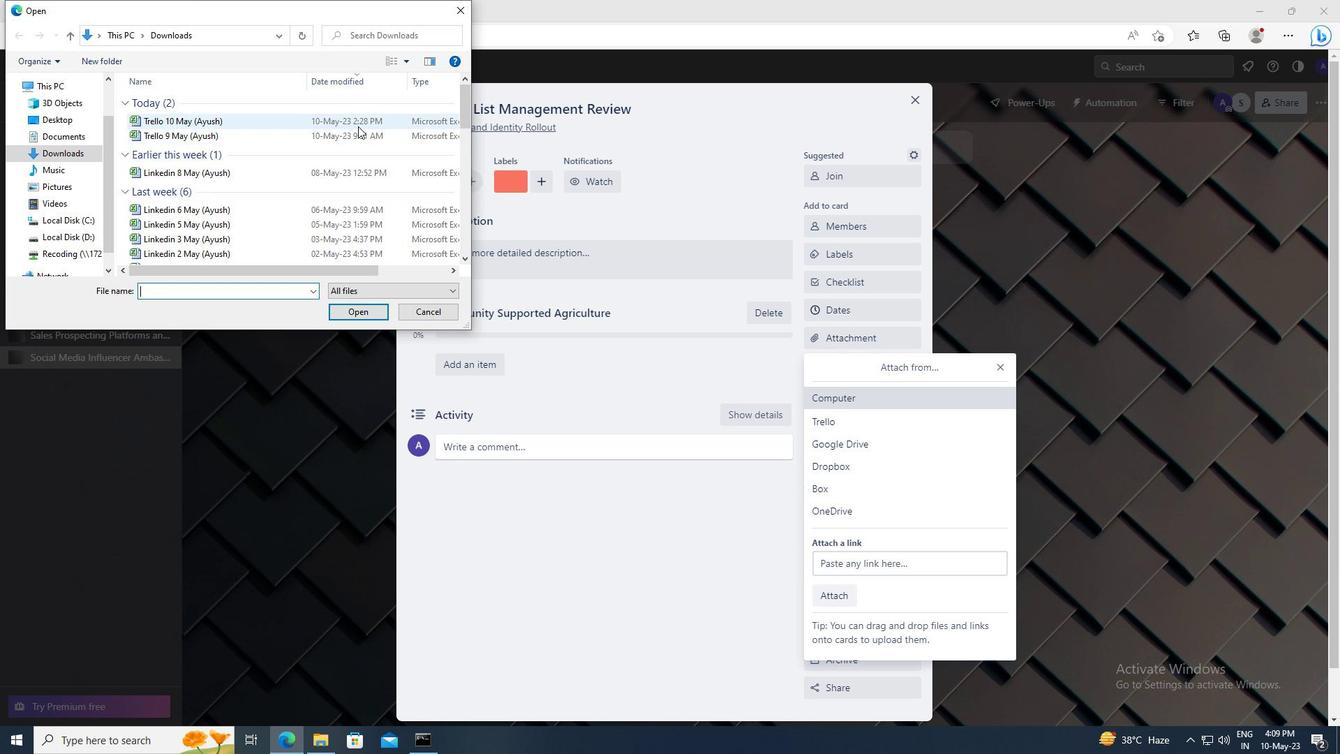 
Action: Mouse moved to (360, 312)
Screenshot: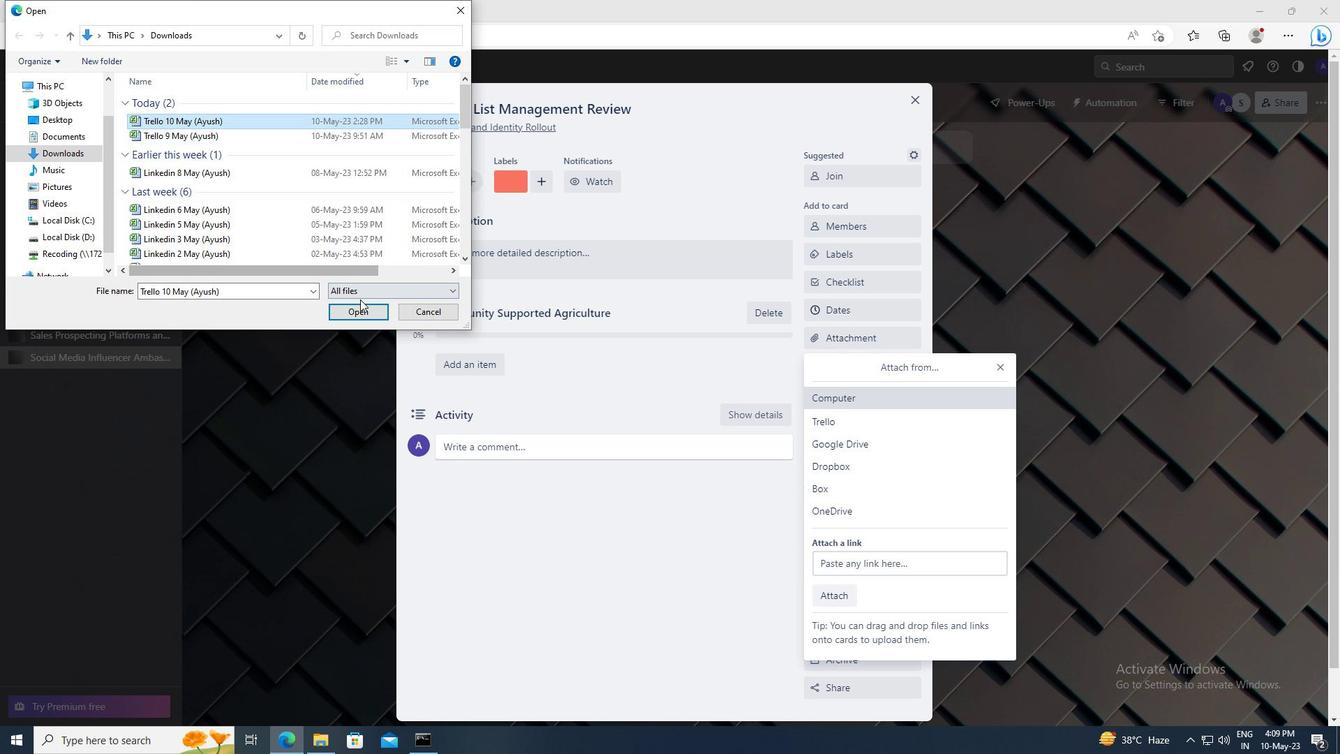 
Action: Mouse pressed left at (360, 312)
Screenshot: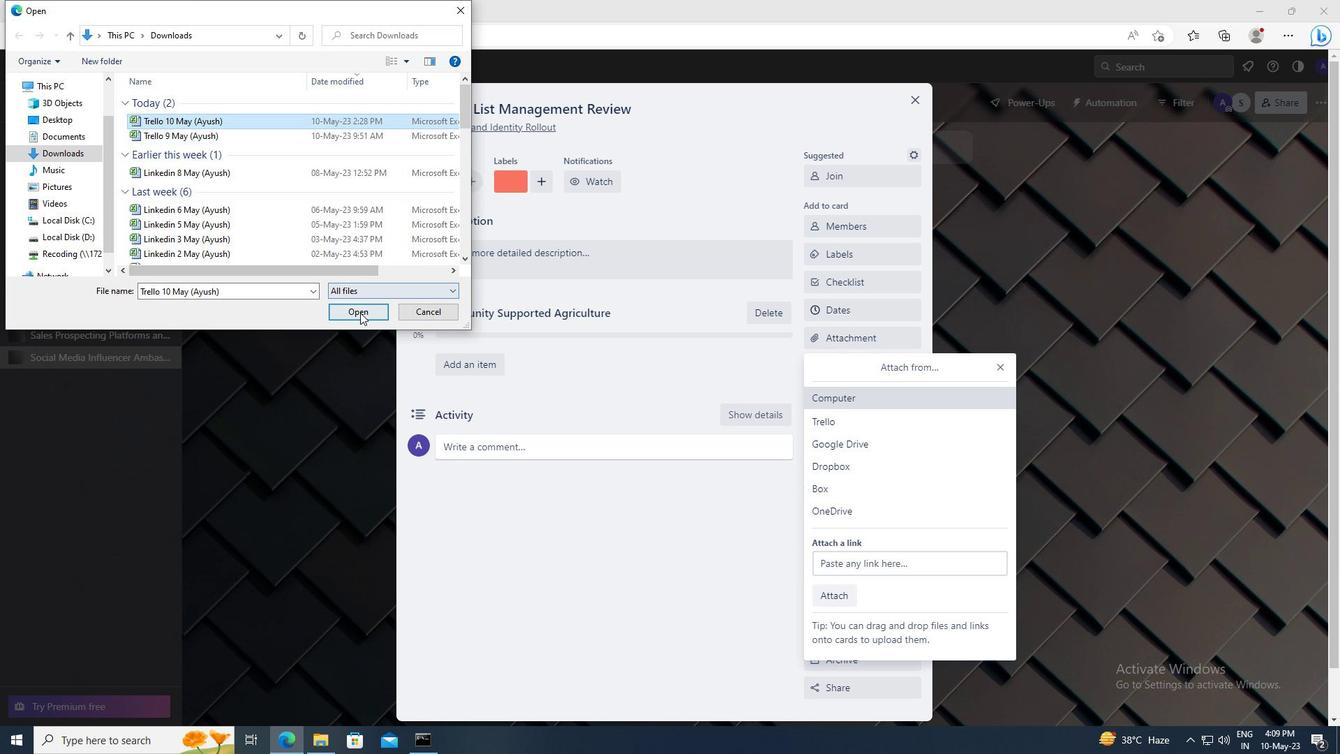 
Action: Mouse moved to (852, 363)
Screenshot: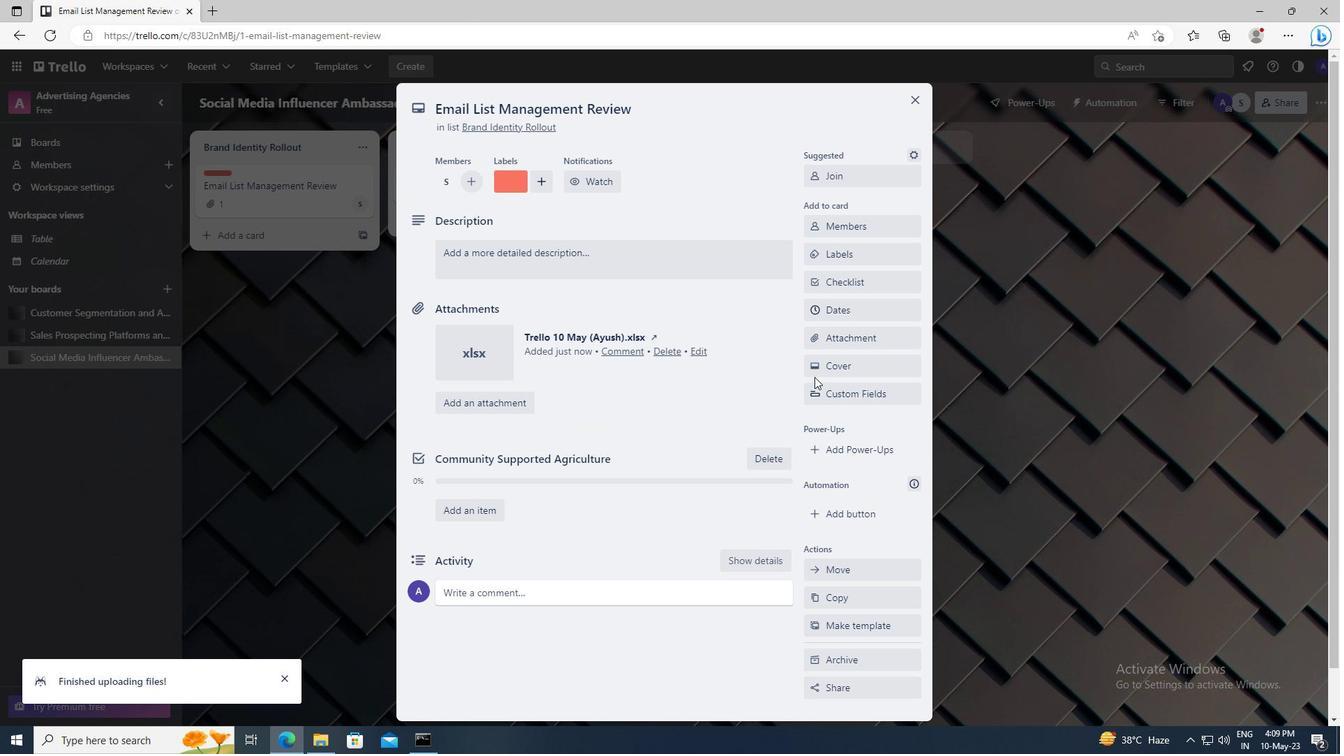 
Action: Mouse pressed left at (852, 363)
Screenshot: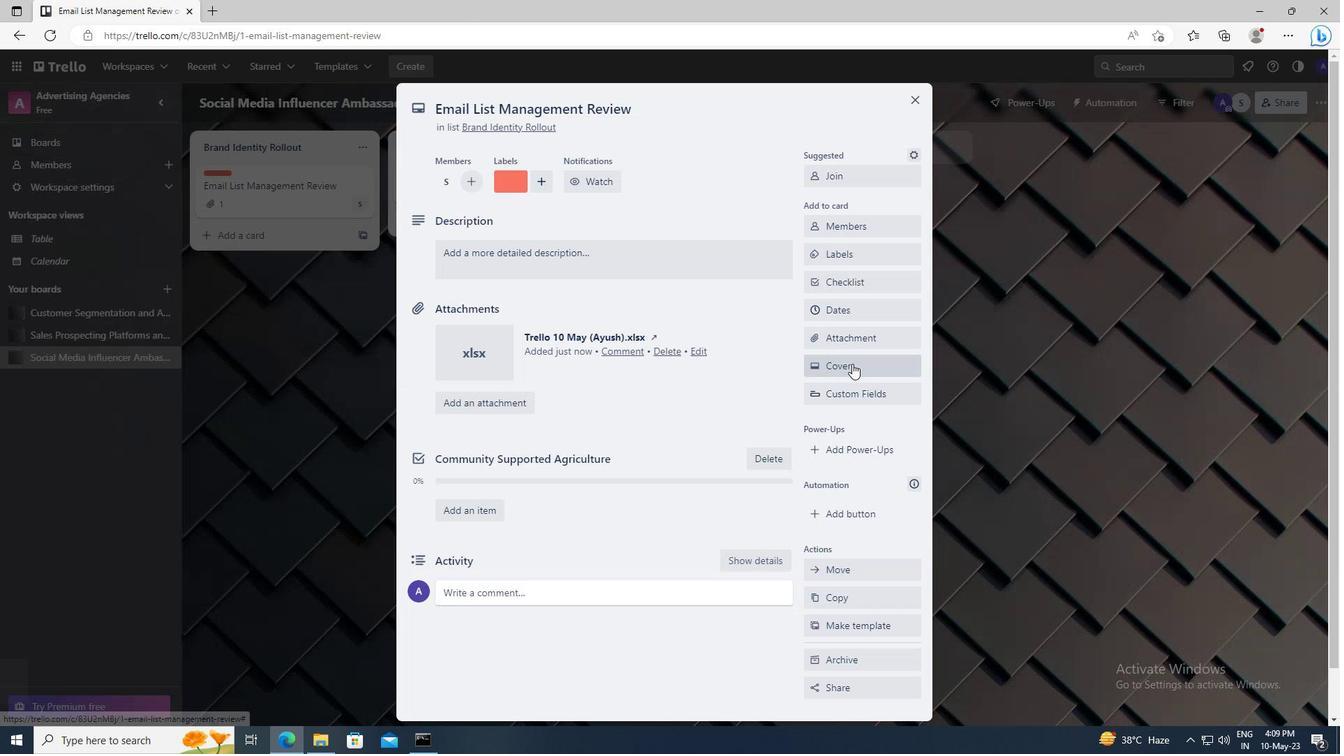 
Action: Mouse moved to (953, 442)
Screenshot: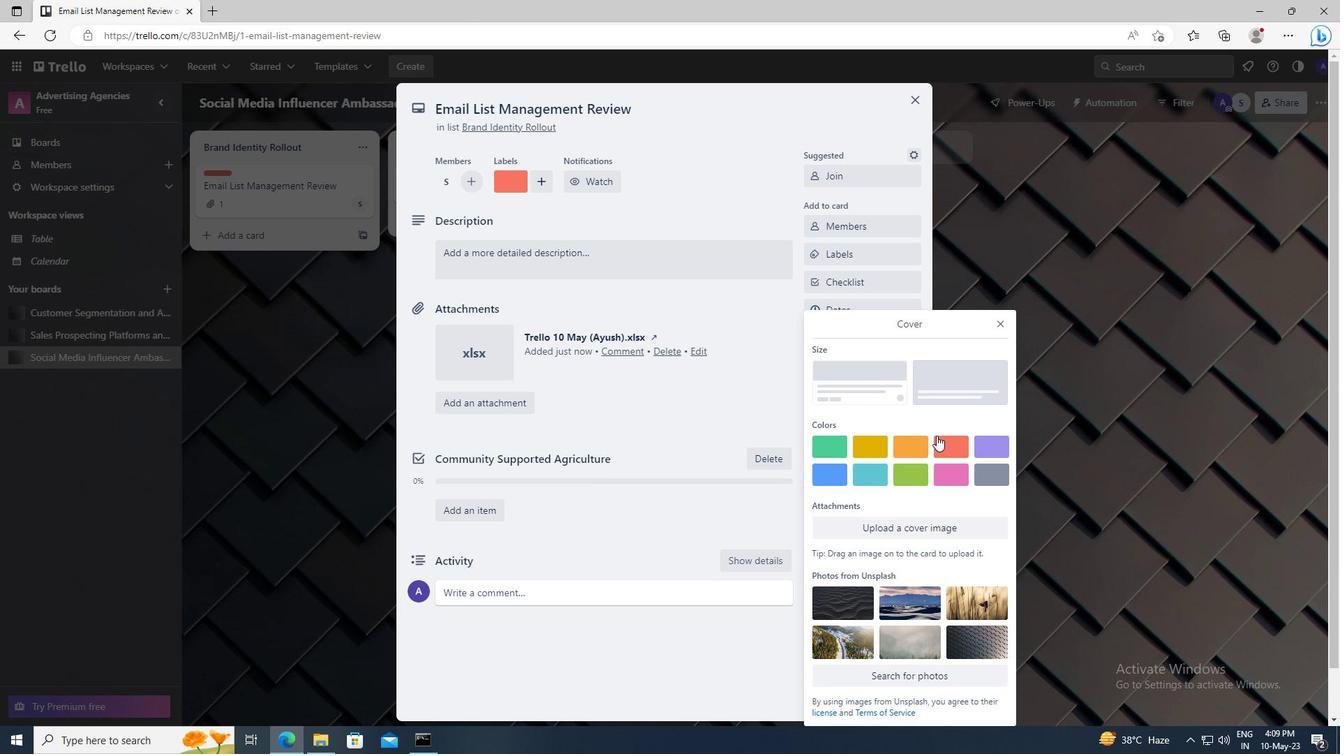 
Action: Mouse pressed left at (953, 442)
Screenshot: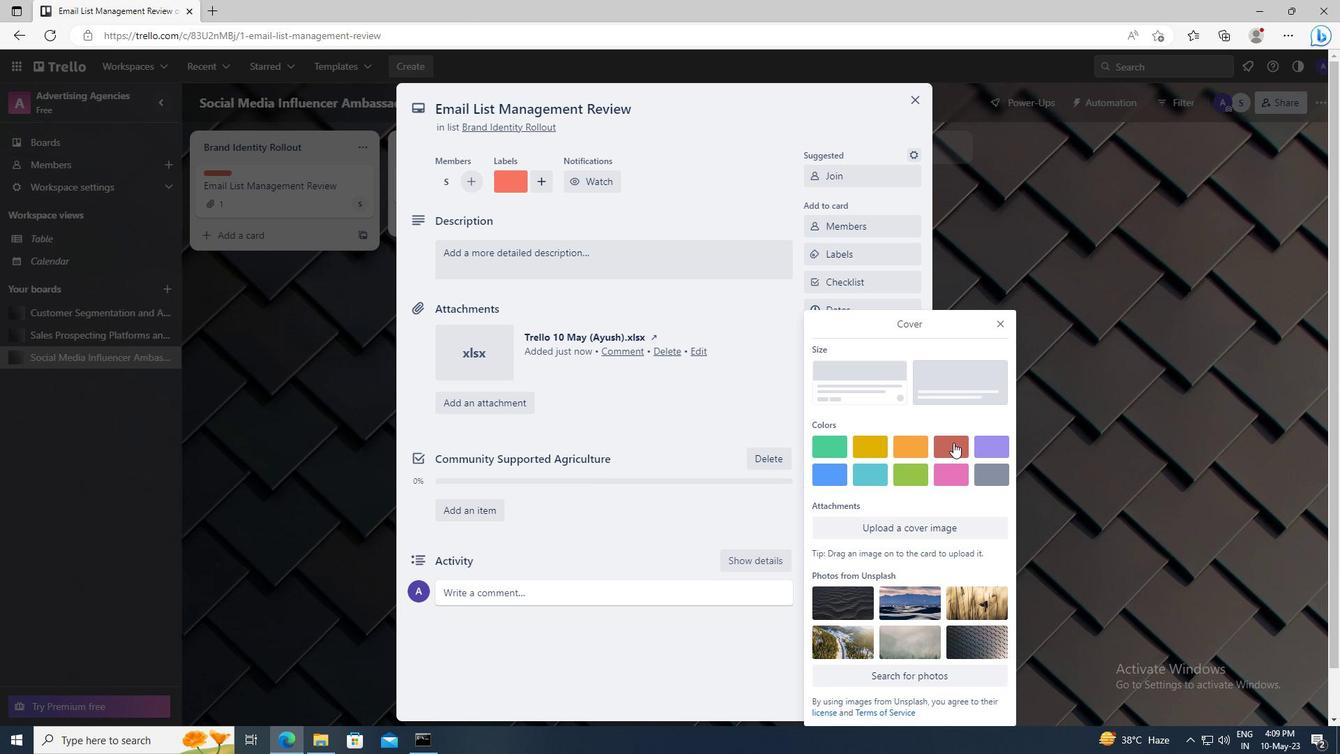 
Action: Mouse moved to (1003, 296)
Screenshot: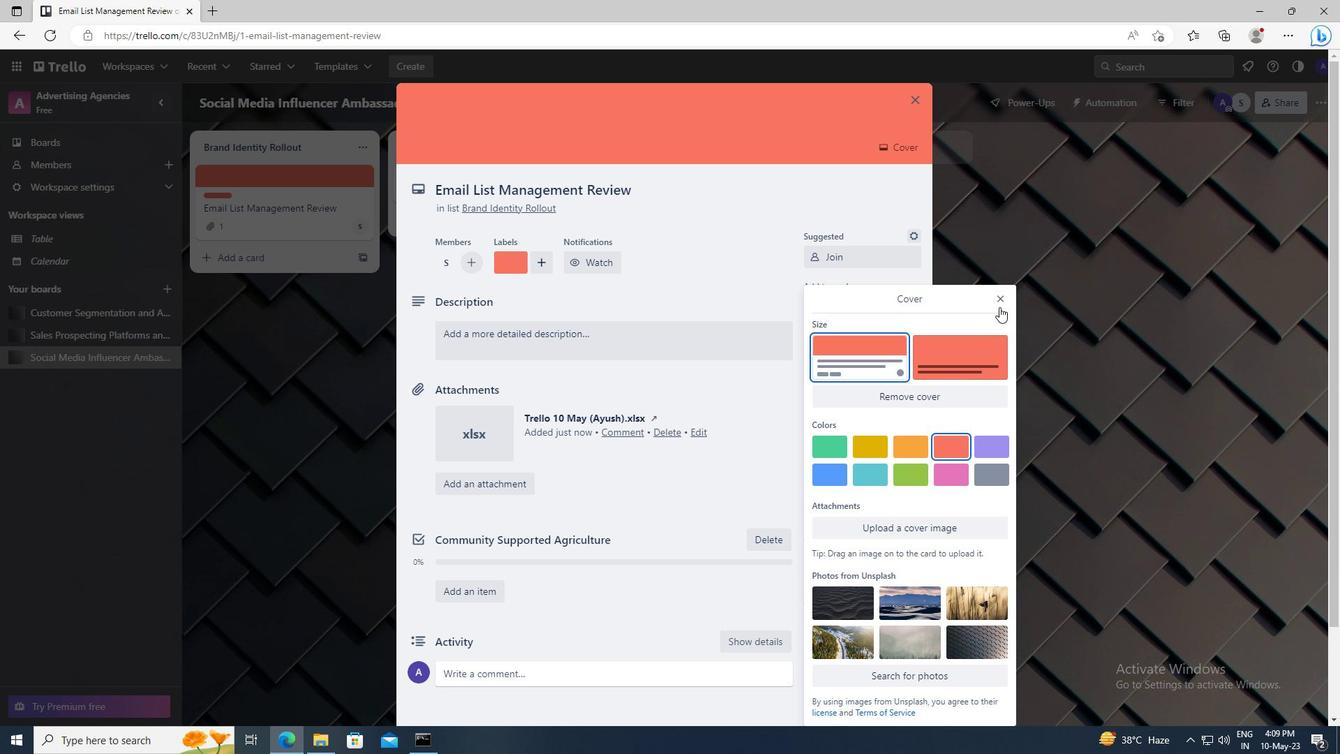 
Action: Mouse pressed left at (1003, 296)
Screenshot: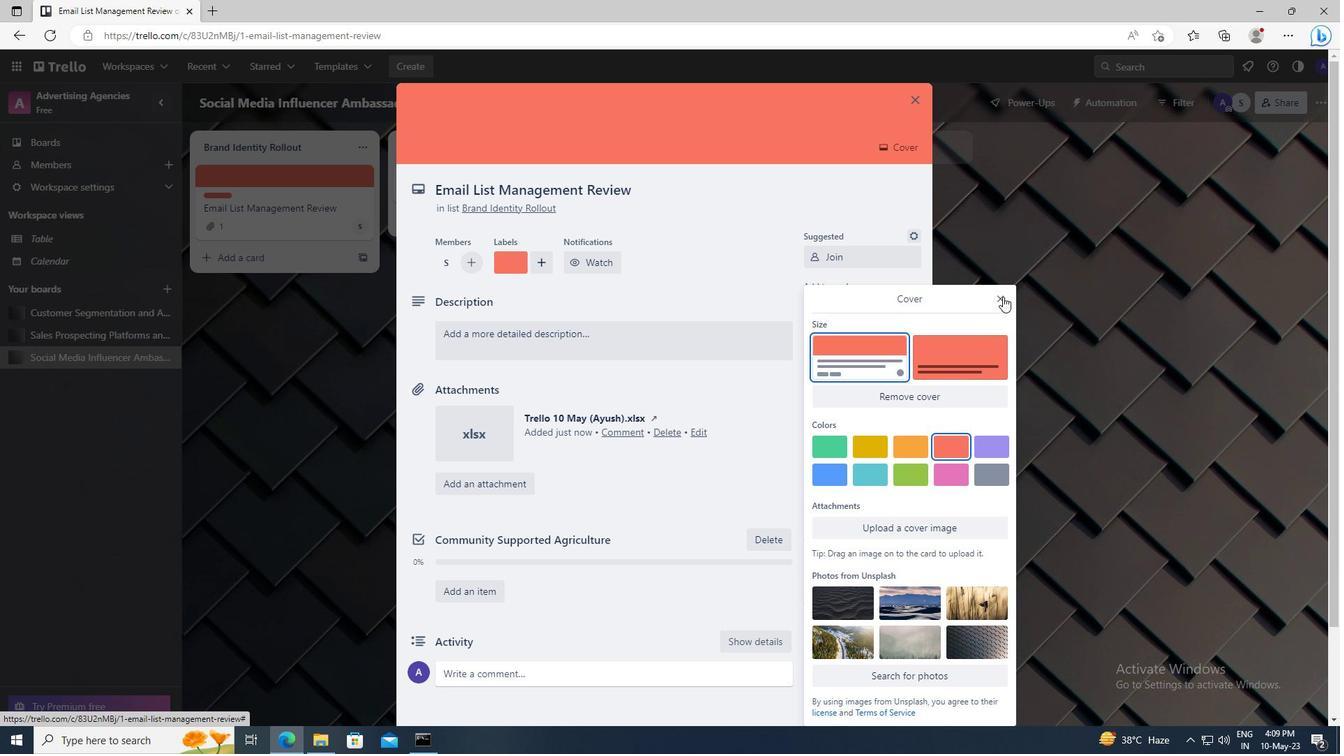 
Action: Mouse moved to (534, 348)
Screenshot: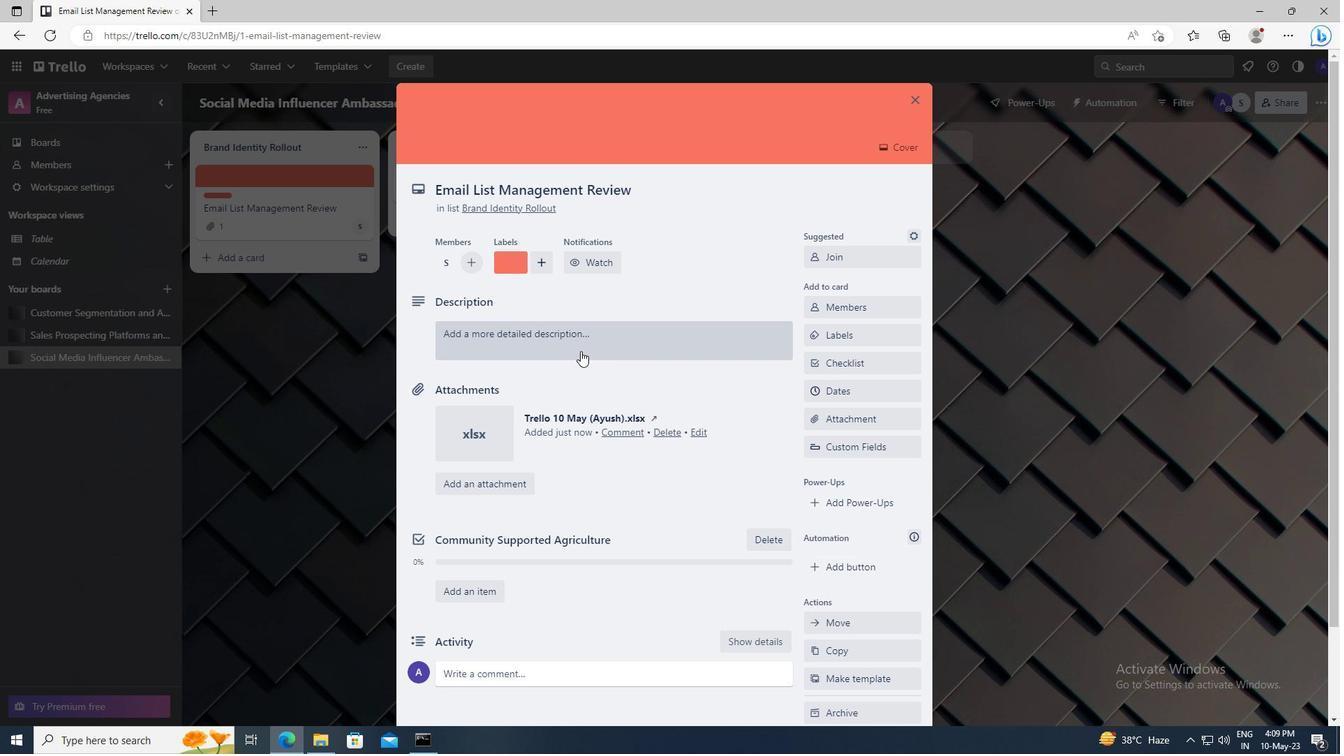 
Action: Mouse pressed left at (534, 348)
Screenshot: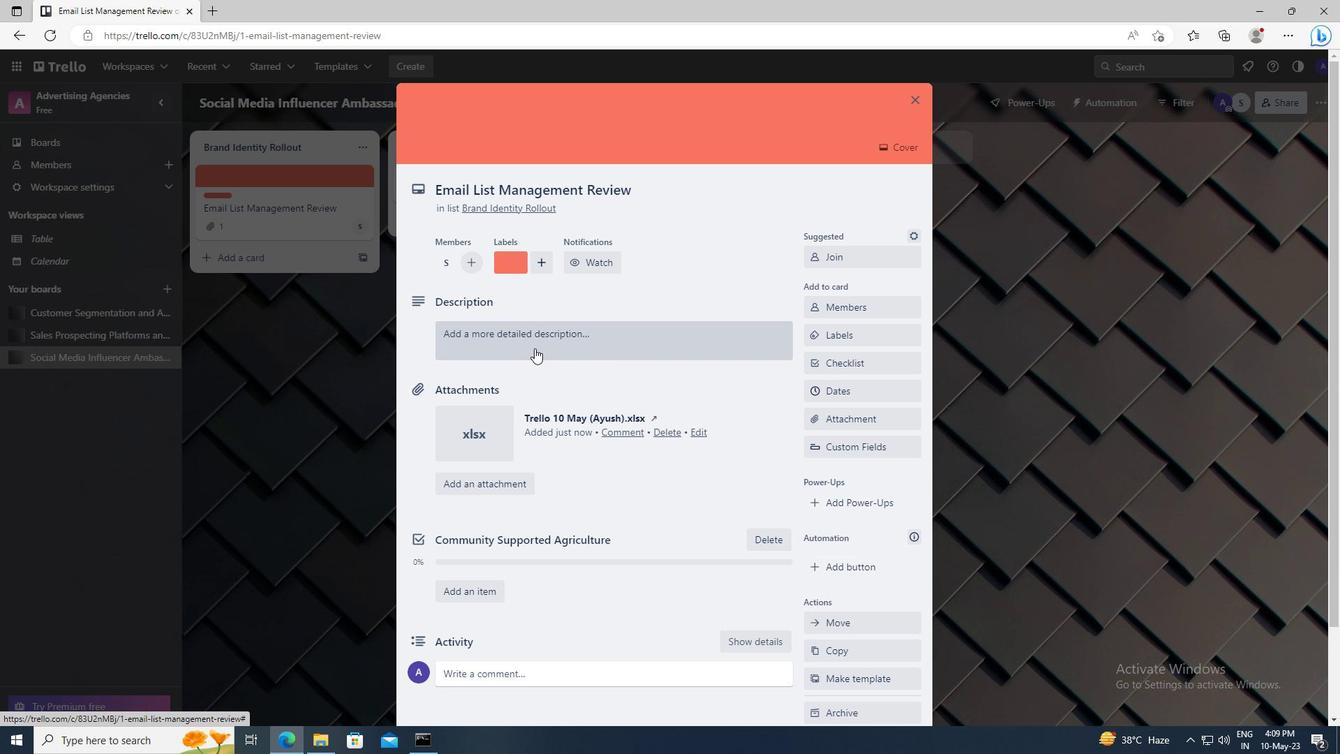 
Action: Key pressed <Key.shift>CO
Screenshot: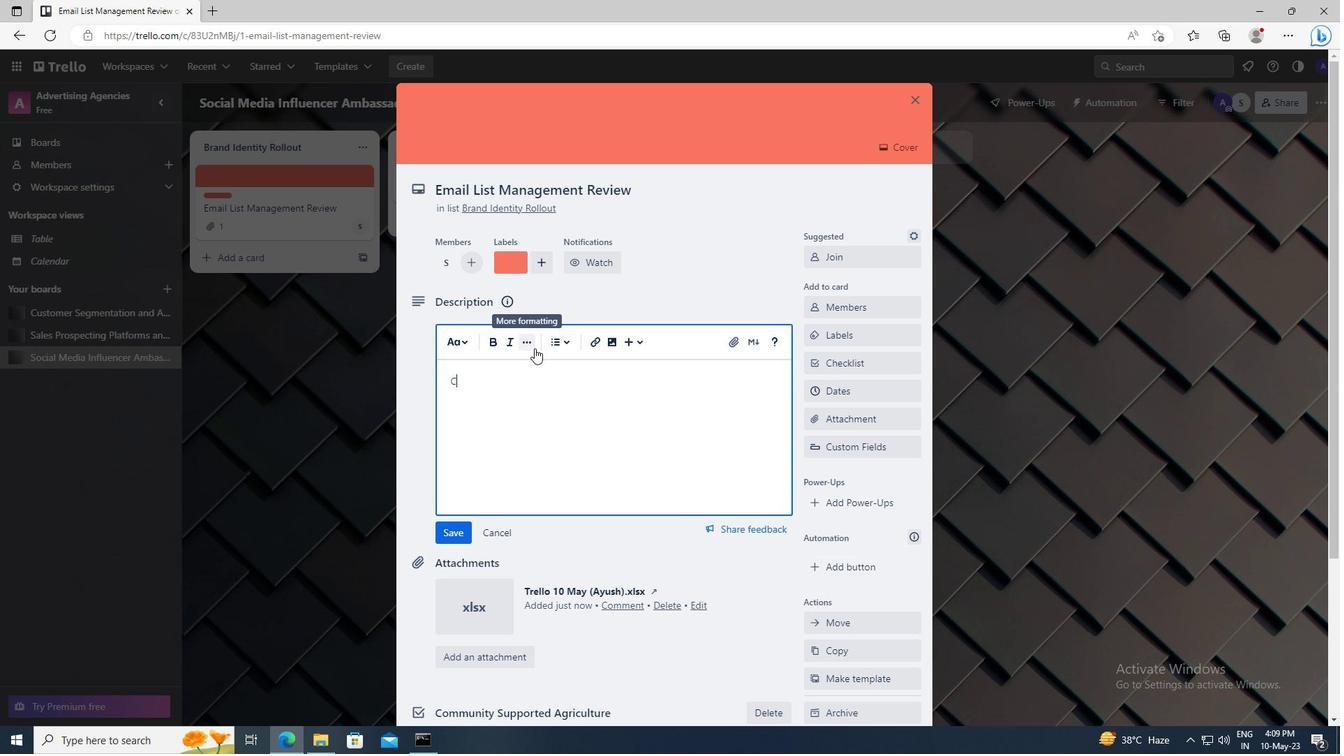 
Action: Mouse moved to (534, 347)
Screenshot: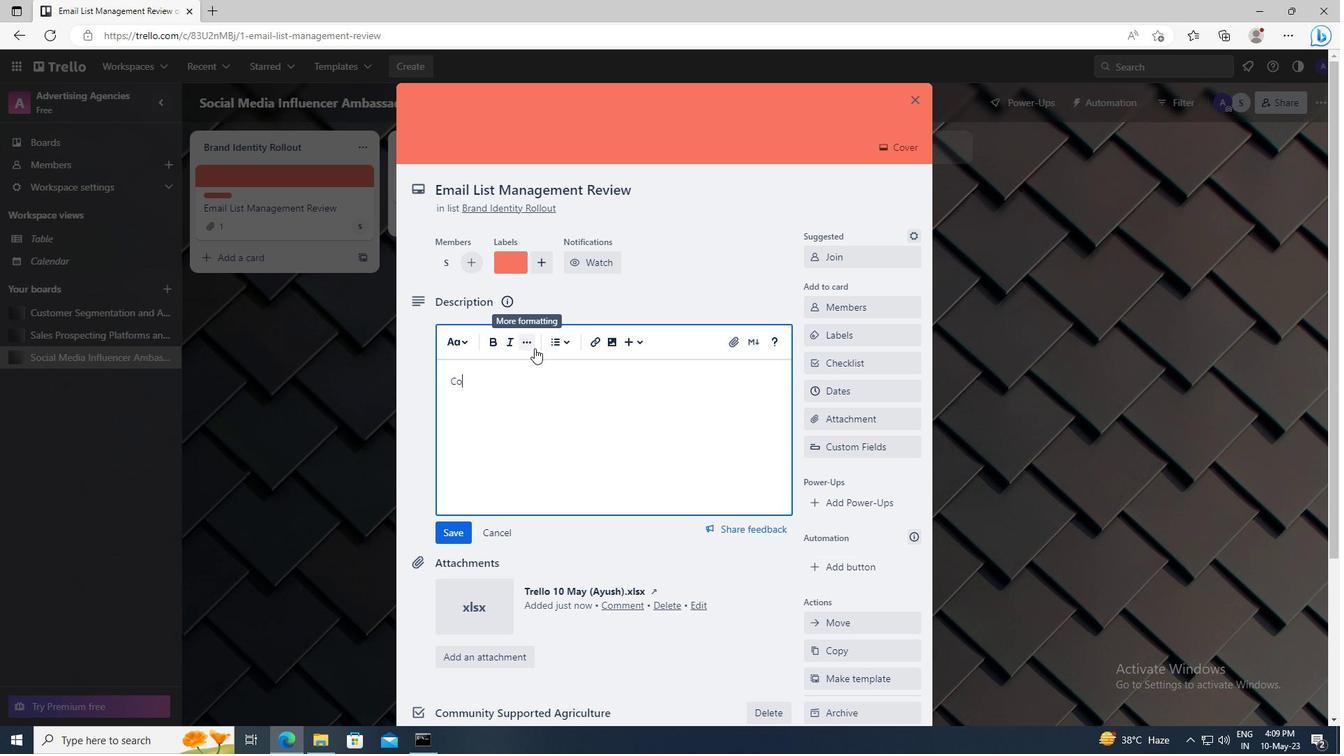 
Action: Key pressed NDUCT<Key.space>CUSTOMER<Key.space>RESEARCH<Key.space>FOR<Key.space>NEW<Key.space>CUSTOMER<Key.space>JOURNEY<Key.space>MAPPING<Key.space>AND<Key.space>OPTIMIZATION
Screenshot: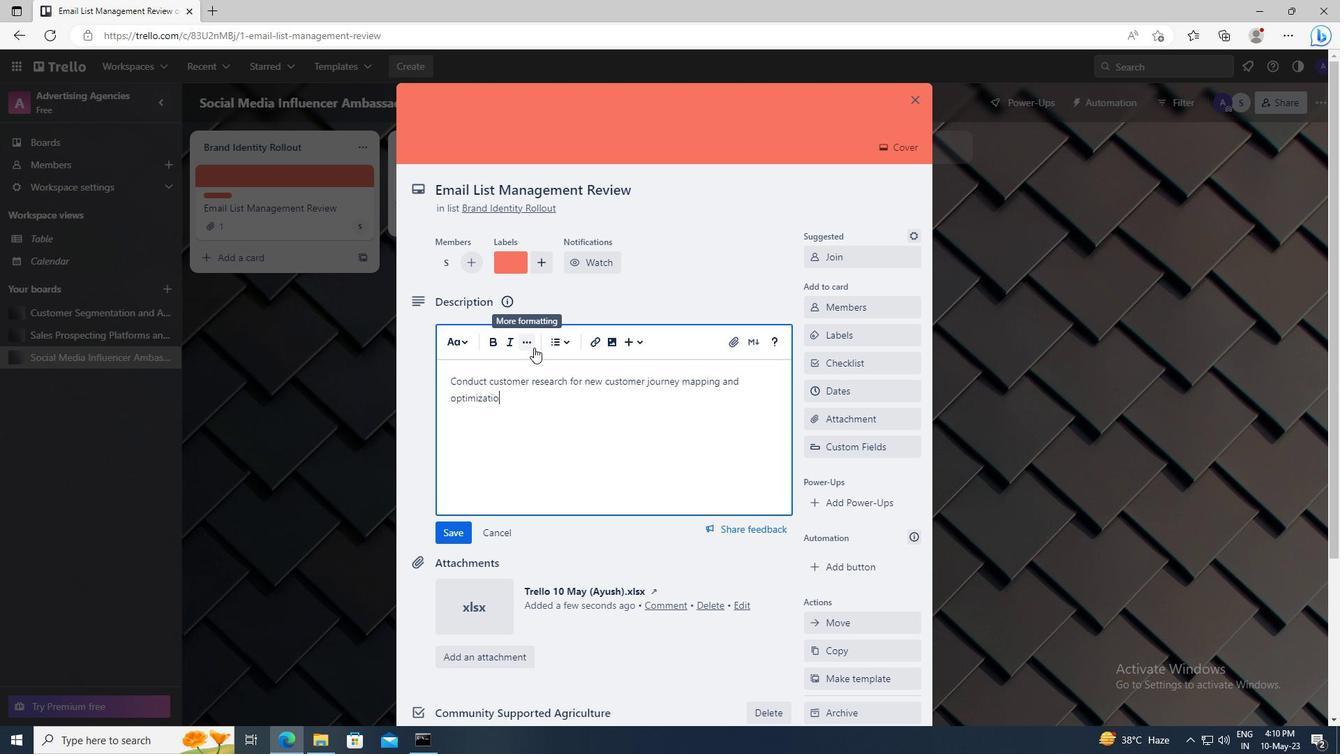 
Action: Mouse scrolled (534, 347) with delta (0, 0)
Screenshot: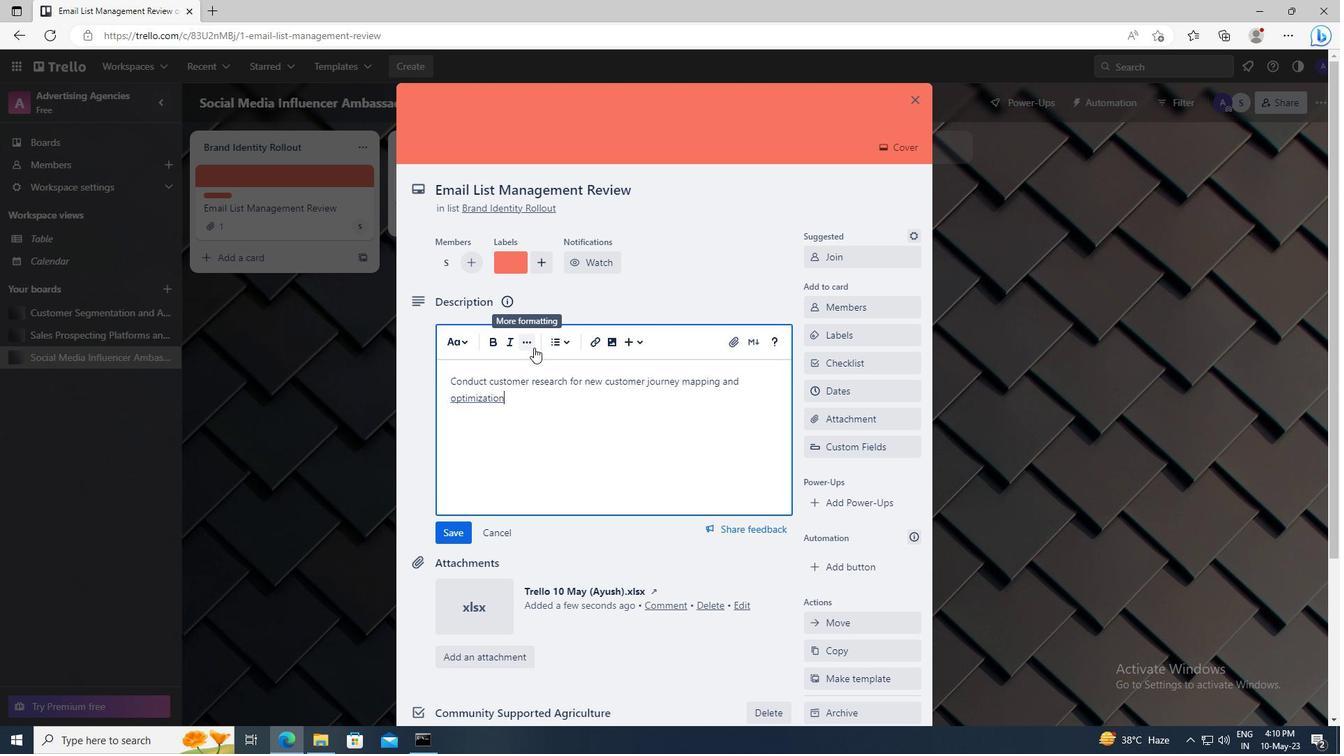 
Action: Mouse scrolled (534, 347) with delta (0, 0)
Screenshot: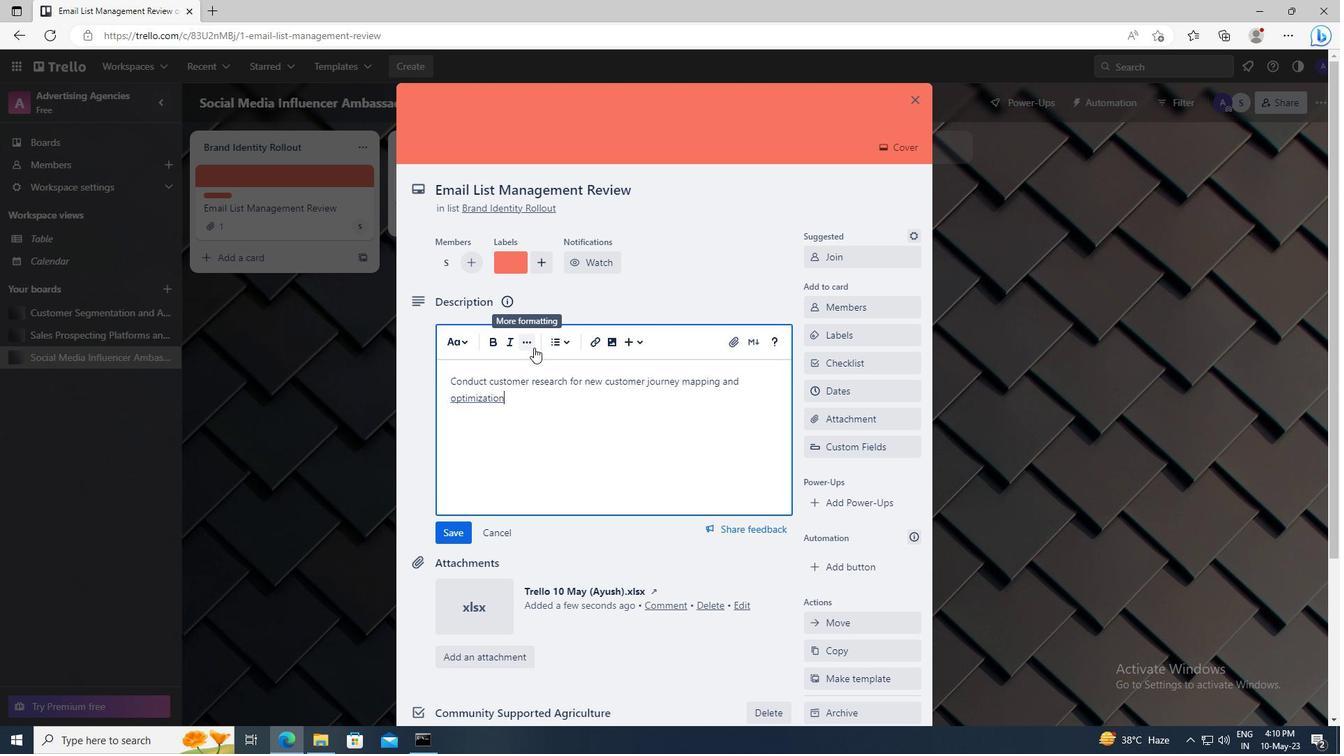 
Action: Mouse moved to (455, 330)
Screenshot: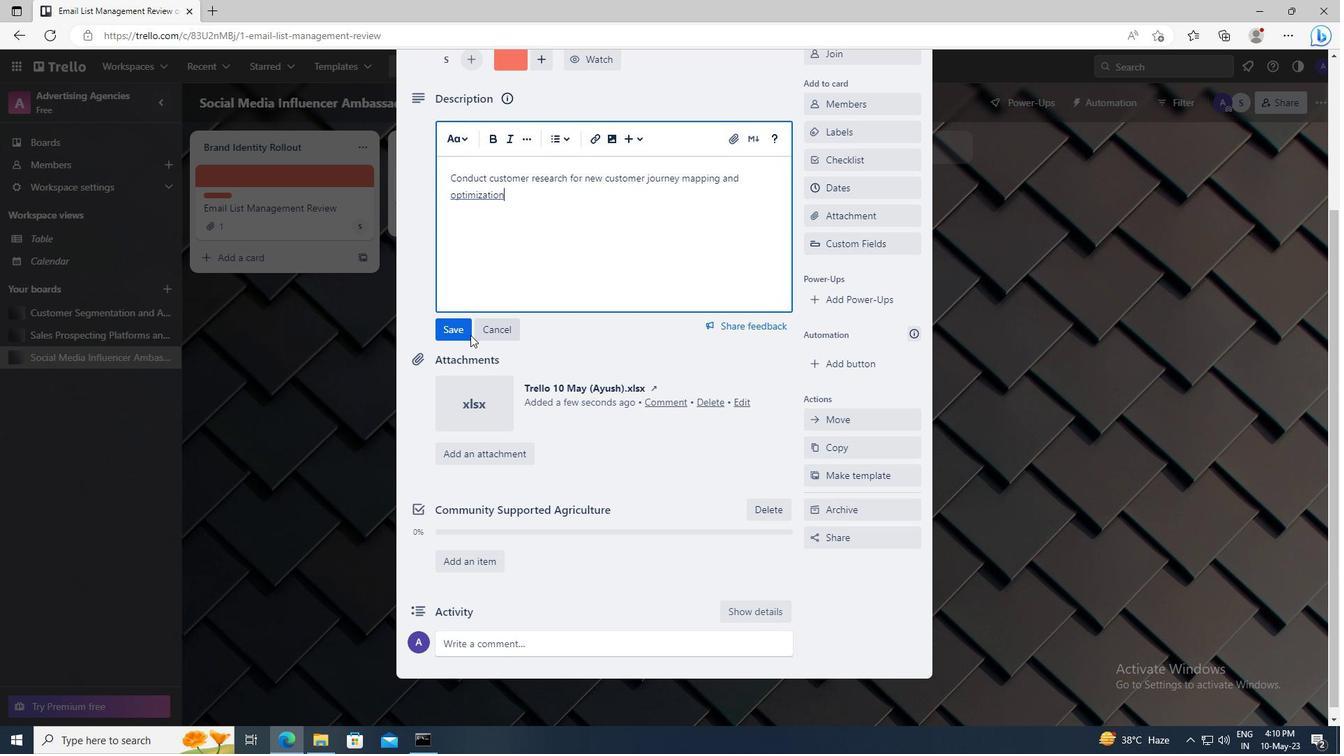 
Action: Mouse pressed left at (455, 330)
Screenshot: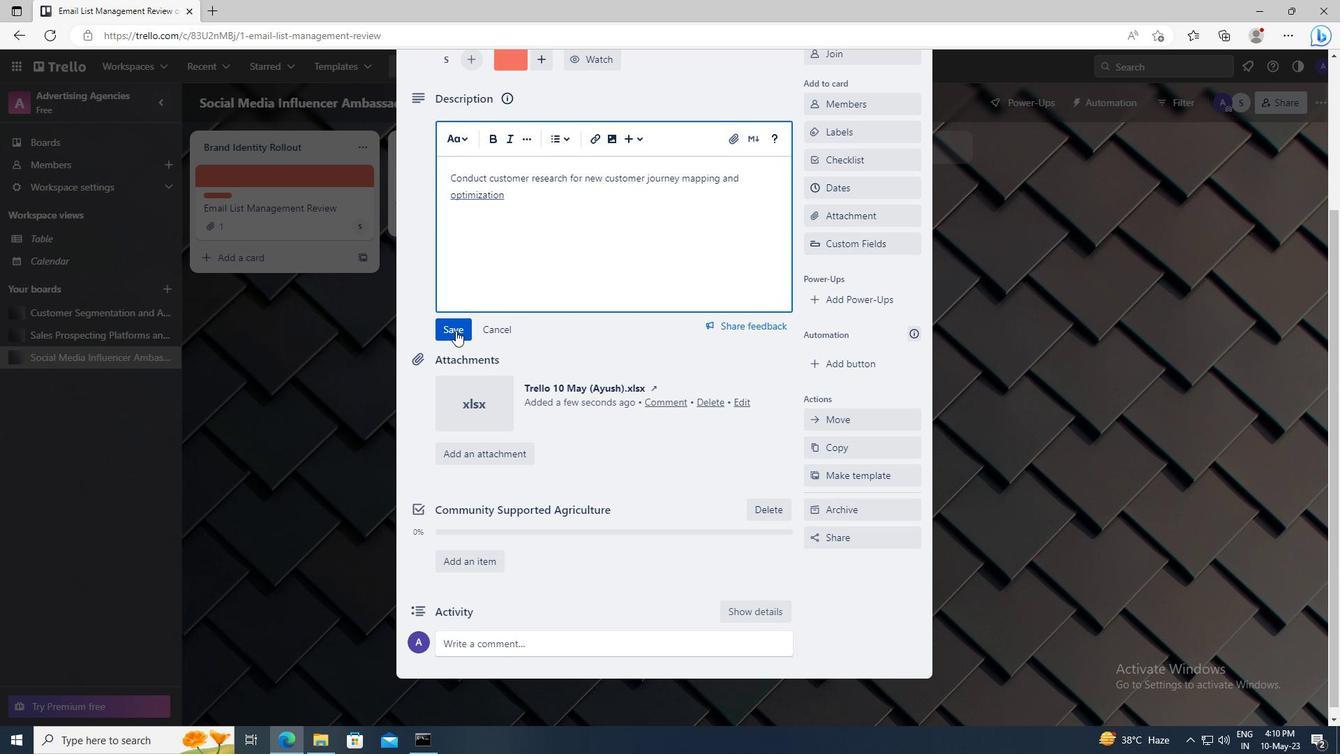 
Action: Mouse moved to (469, 548)
Screenshot: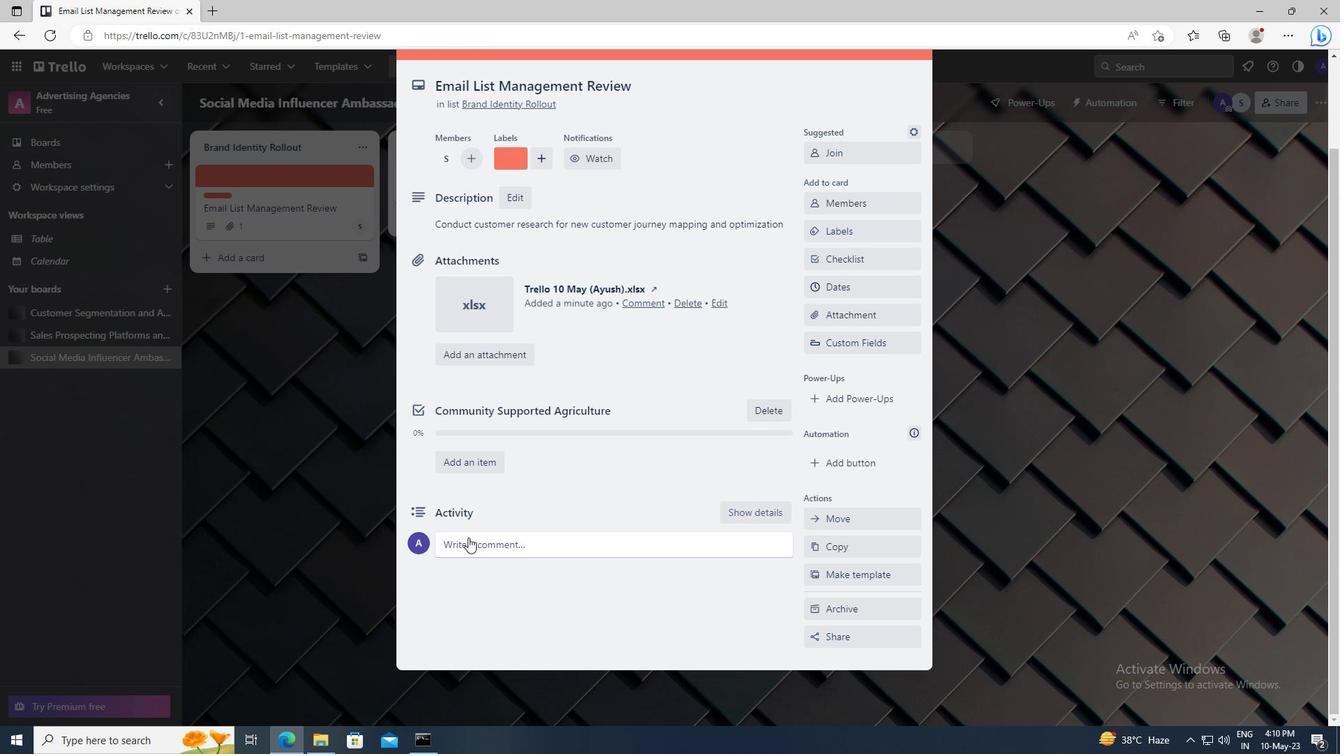 
Action: Mouse pressed left at (469, 548)
Screenshot: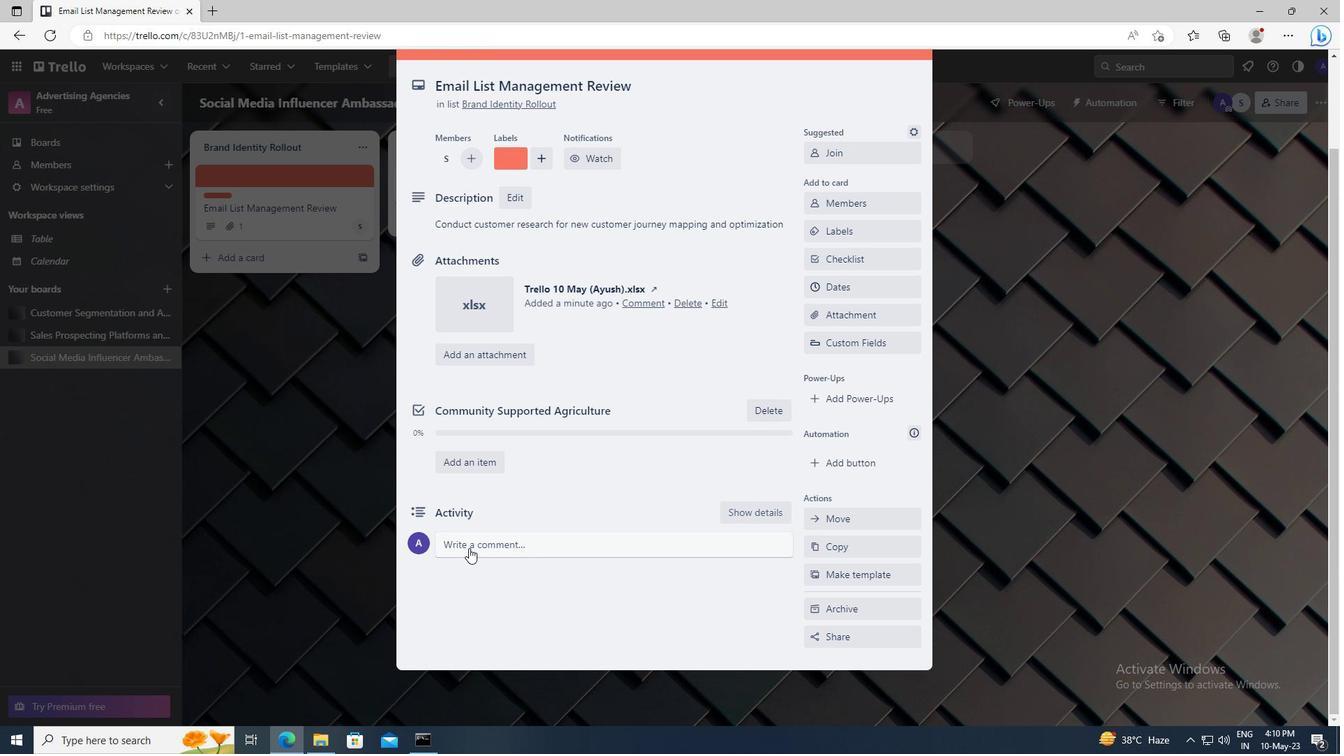 
Action: Key pressed <Key.shift>WE<Key.space>SHOULD<Key.space>APPROACH<Key.space>THIS<Key.space>TASK<Key.space>WITH<Key.space>A<Key.space>SENSE<Key.space>OF<Key.space>EXPERIMENTATION<Key.space>AND<Key.space>EXPLORATION,<Key.space>WILLING<Key.space>TO<Key.space>TRY<Key.space>NEW<Key.space>THINGS<Key.space>AND<Key.space>TAKE<Key.space>RISKS.
Screenshot: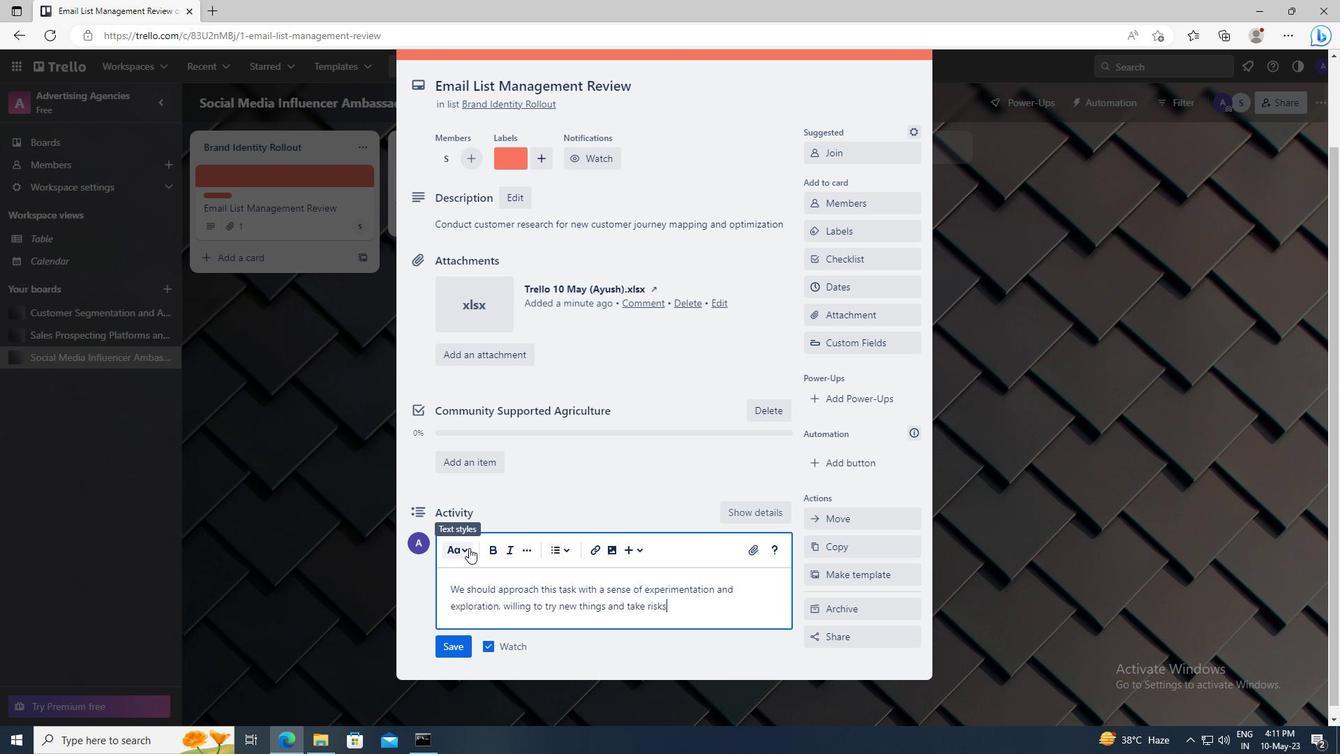 
Action: Mouse moved to (463, 649)
Screenshot: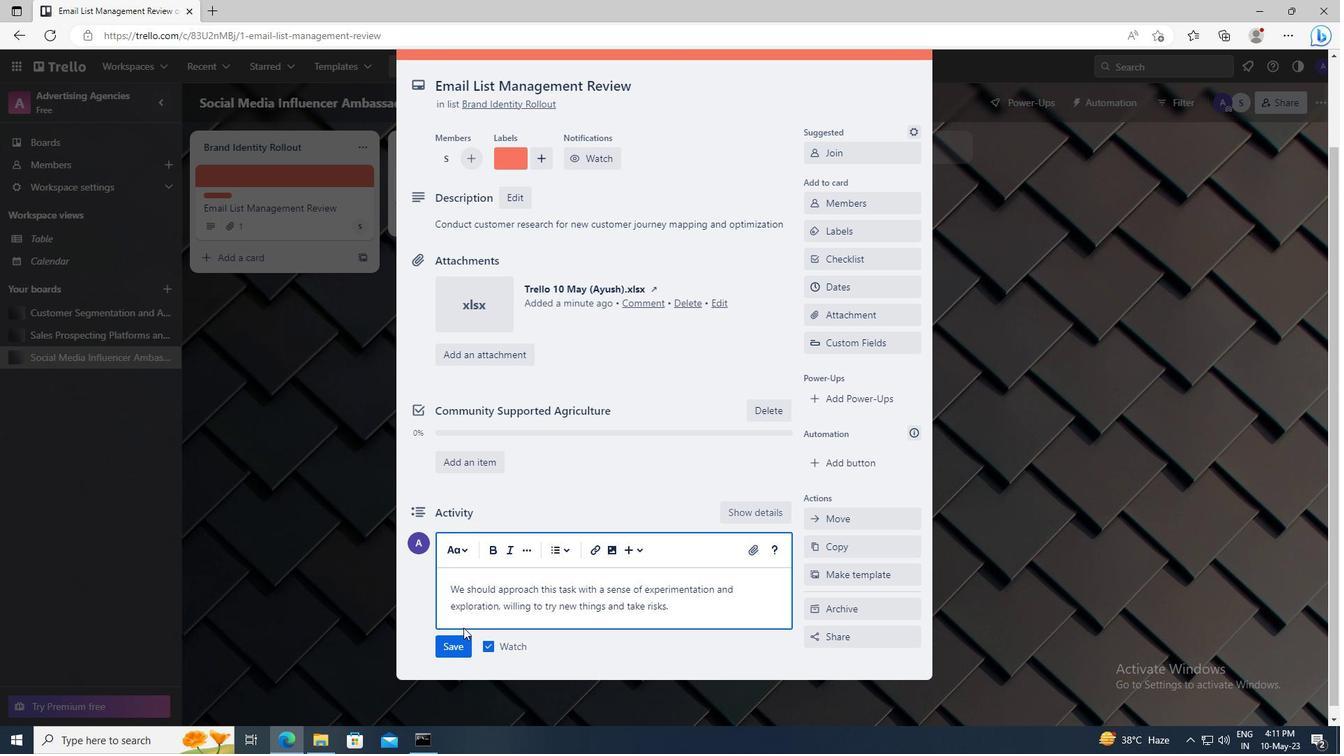 
Action: Mouse pressed left at (463, 649)
Screenshot: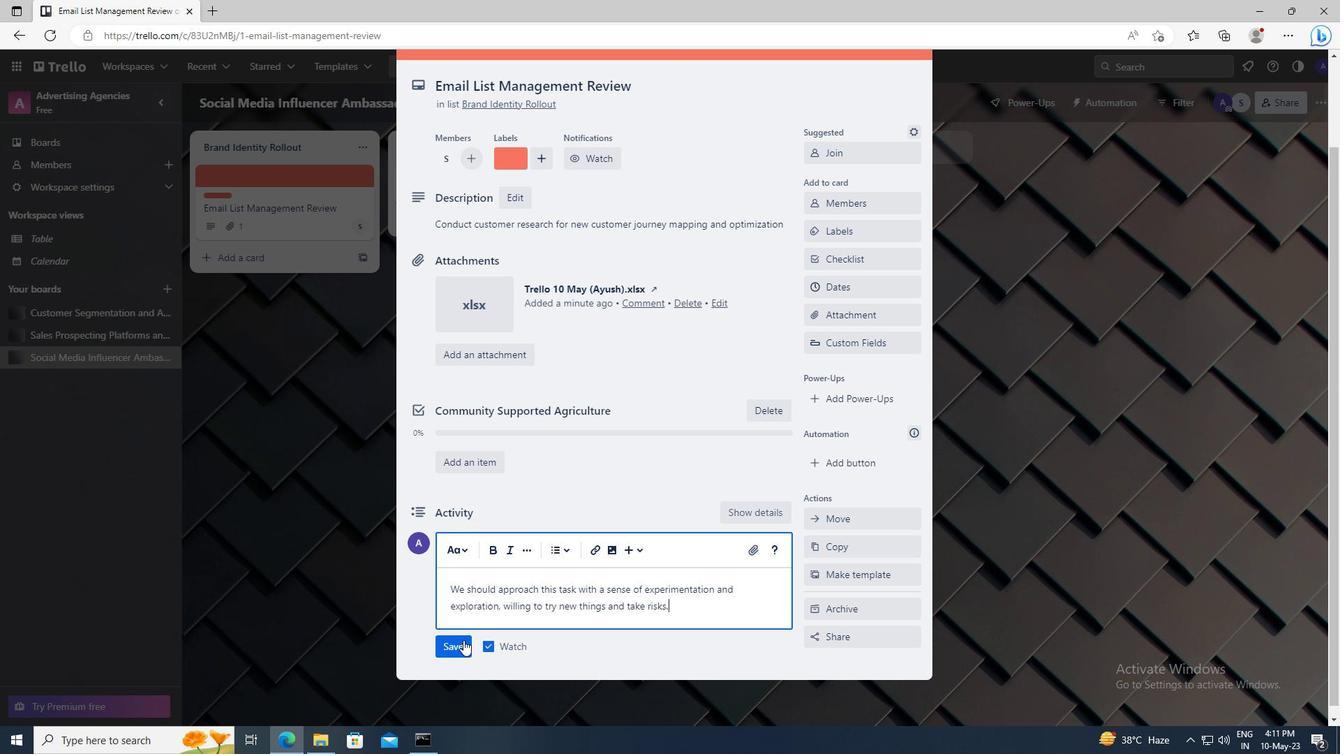 
Action: Mouse moved to (849, 290)
Screenshot: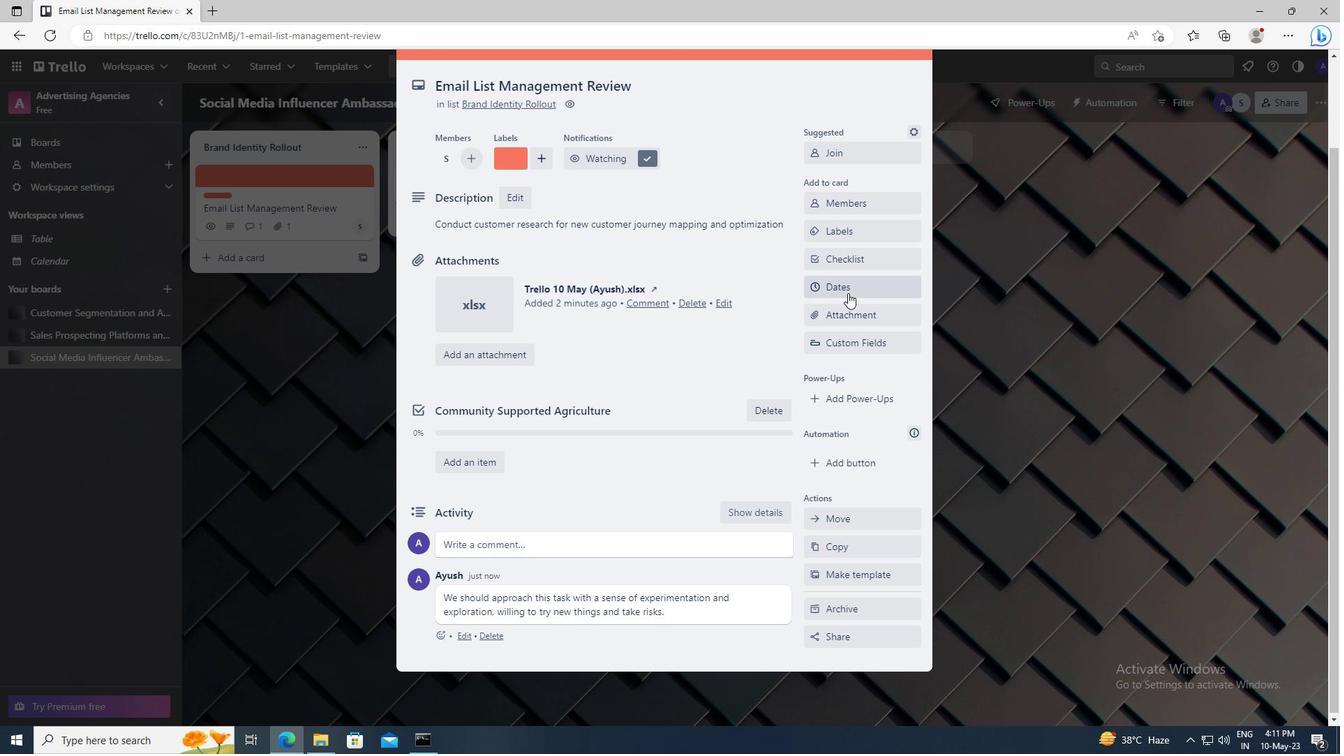 
Action: Mouse pressed left at (849, 290)
Screenshot: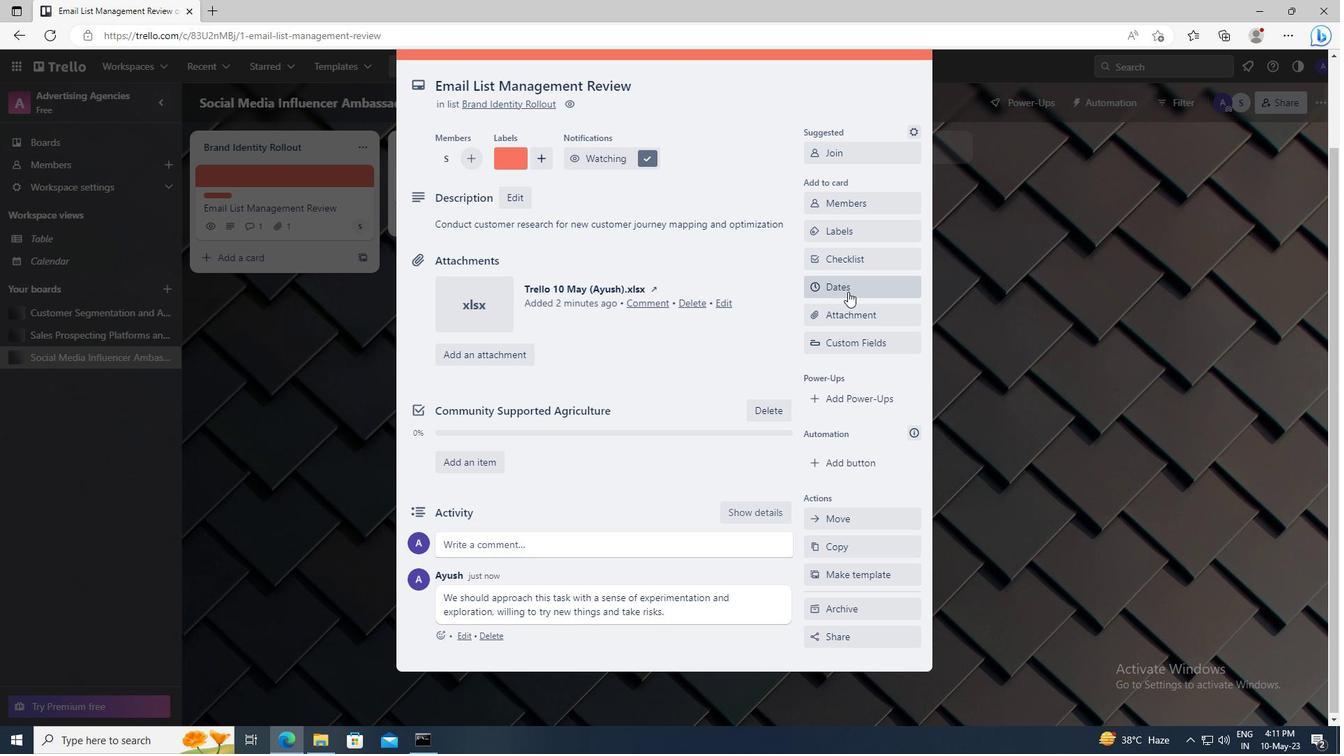 
Action: Mouse moved to (821, 353)
Screenshot: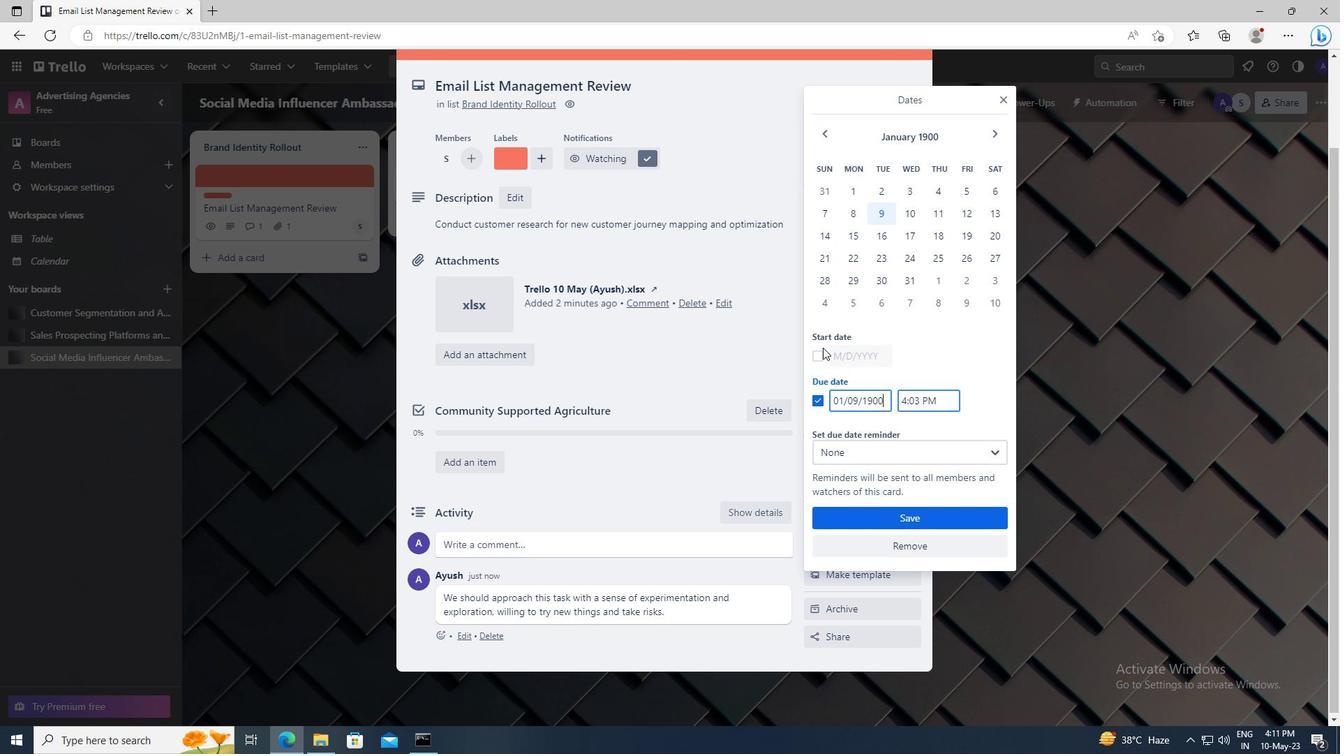 
Action: Mouse pressed left at (821, 353)
Screenshot: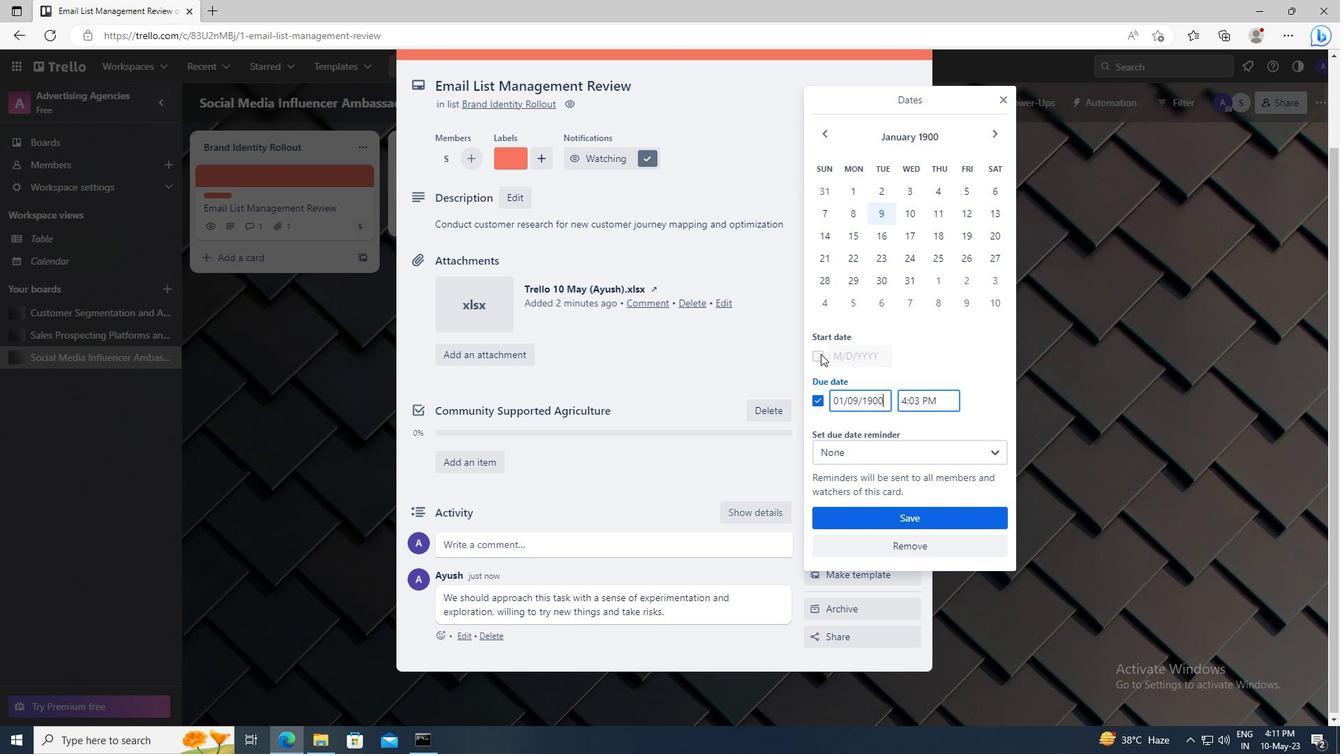 
Action: Mouse moved to (884, 356)
Screenshot: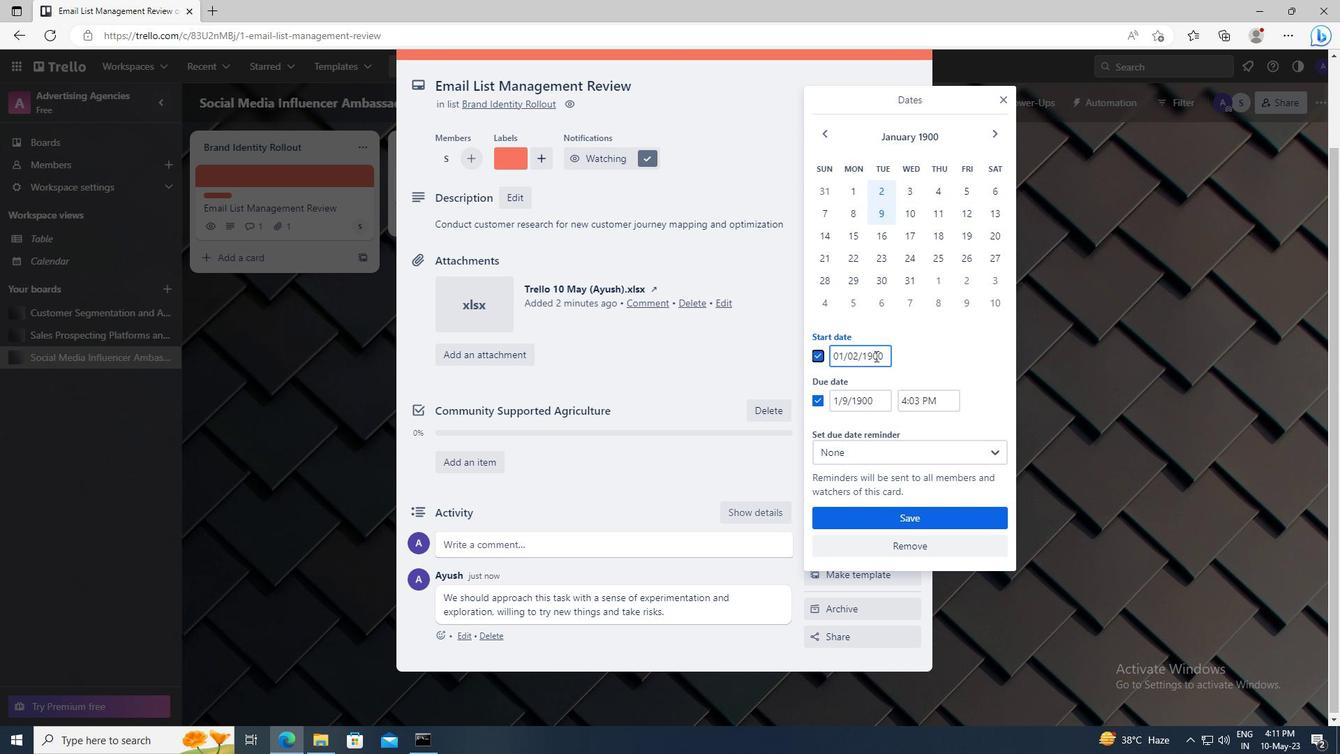 
Action: Mouse pressed left at (884, 356)
Screenshot: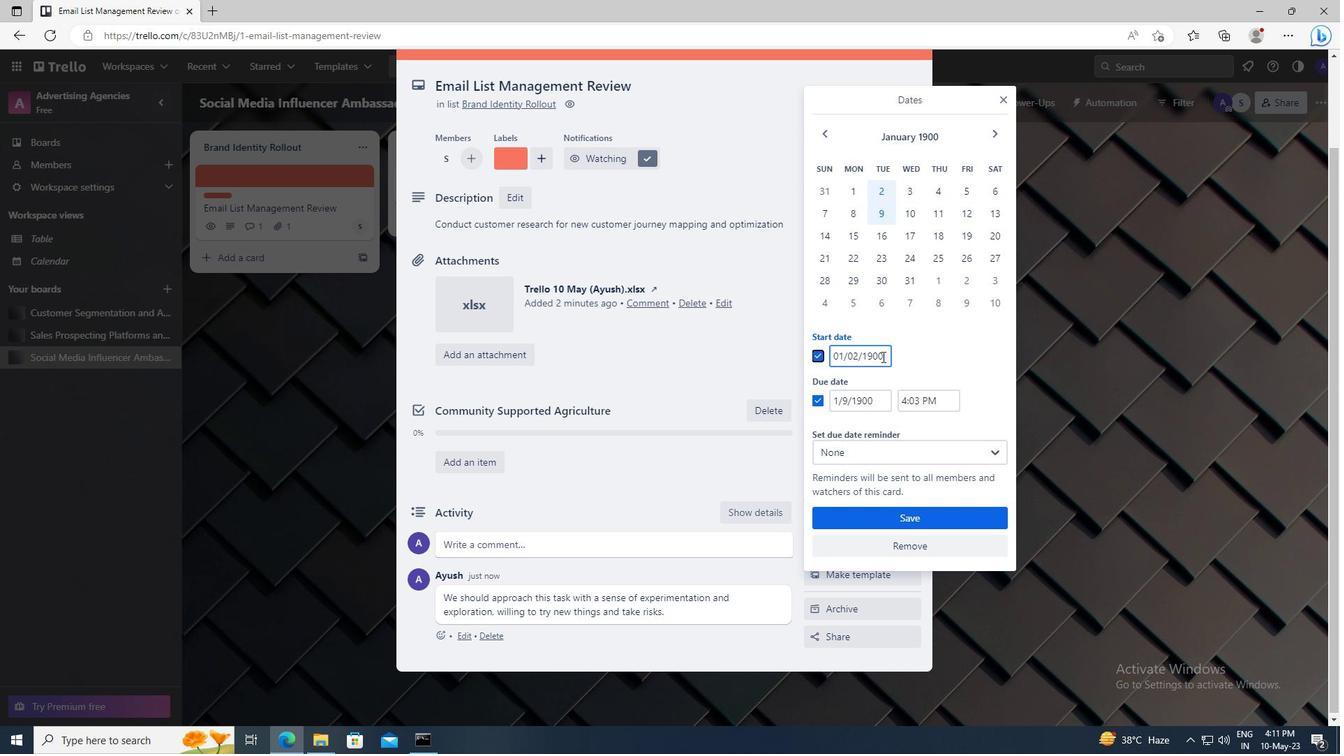 
Action: Mouse moved to (872, 367)
Screenshot: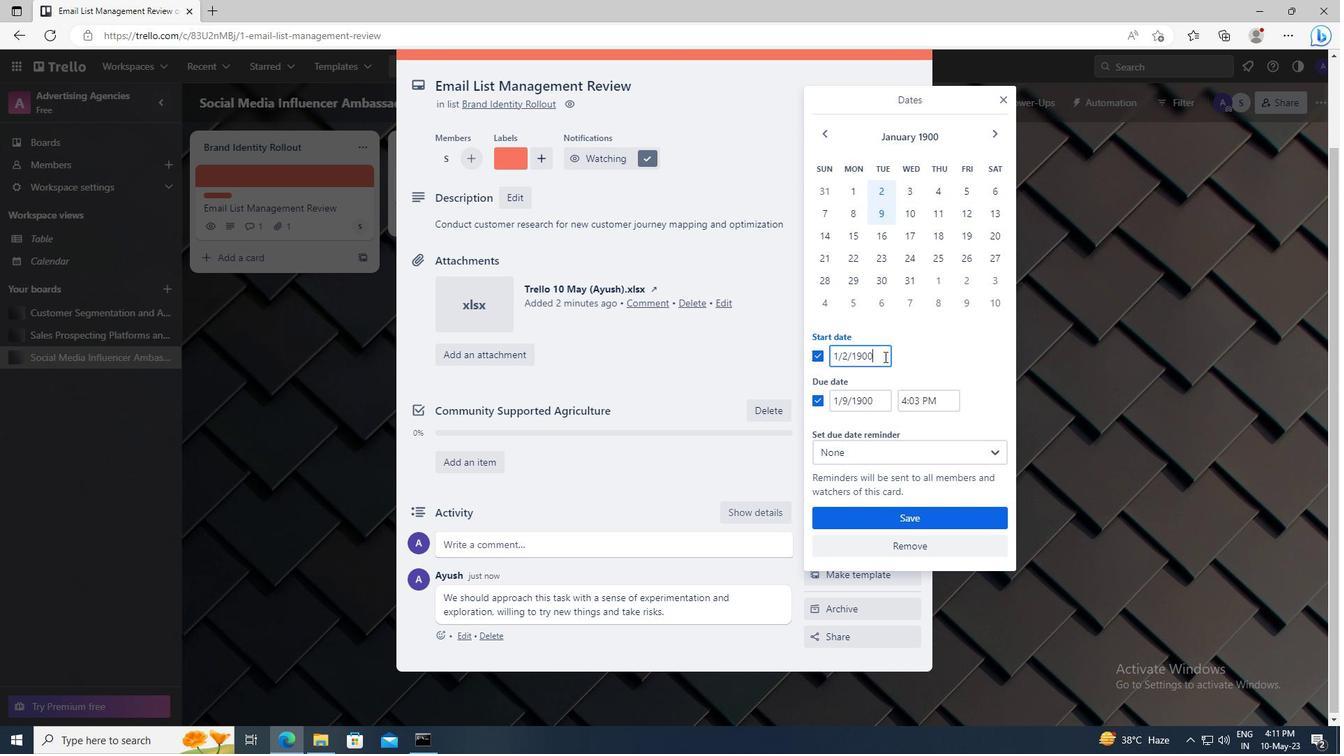 
Action: Key pressed <Key.left><Key.left><Key.left><Key.left><Key.left><Key.backspace>3
Screenshot: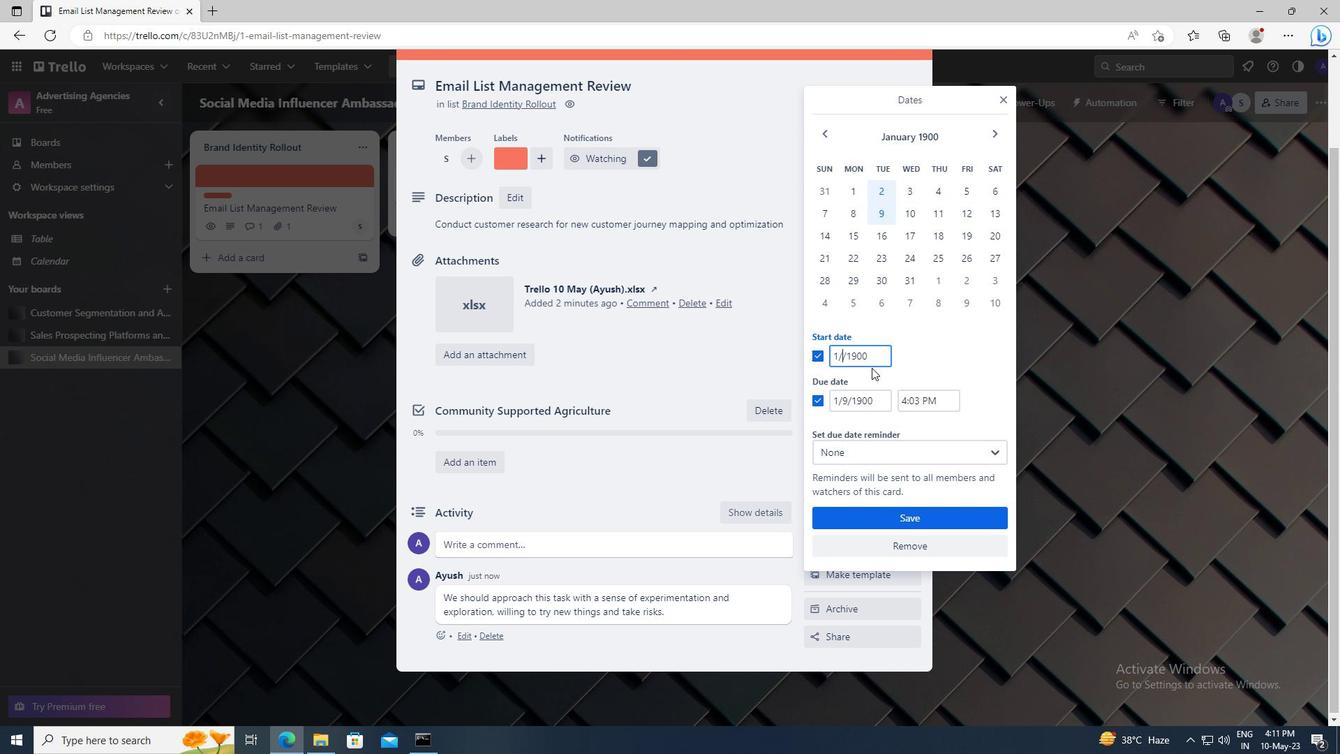 
Action: Mouse moved to (877, 402)
Screenshot: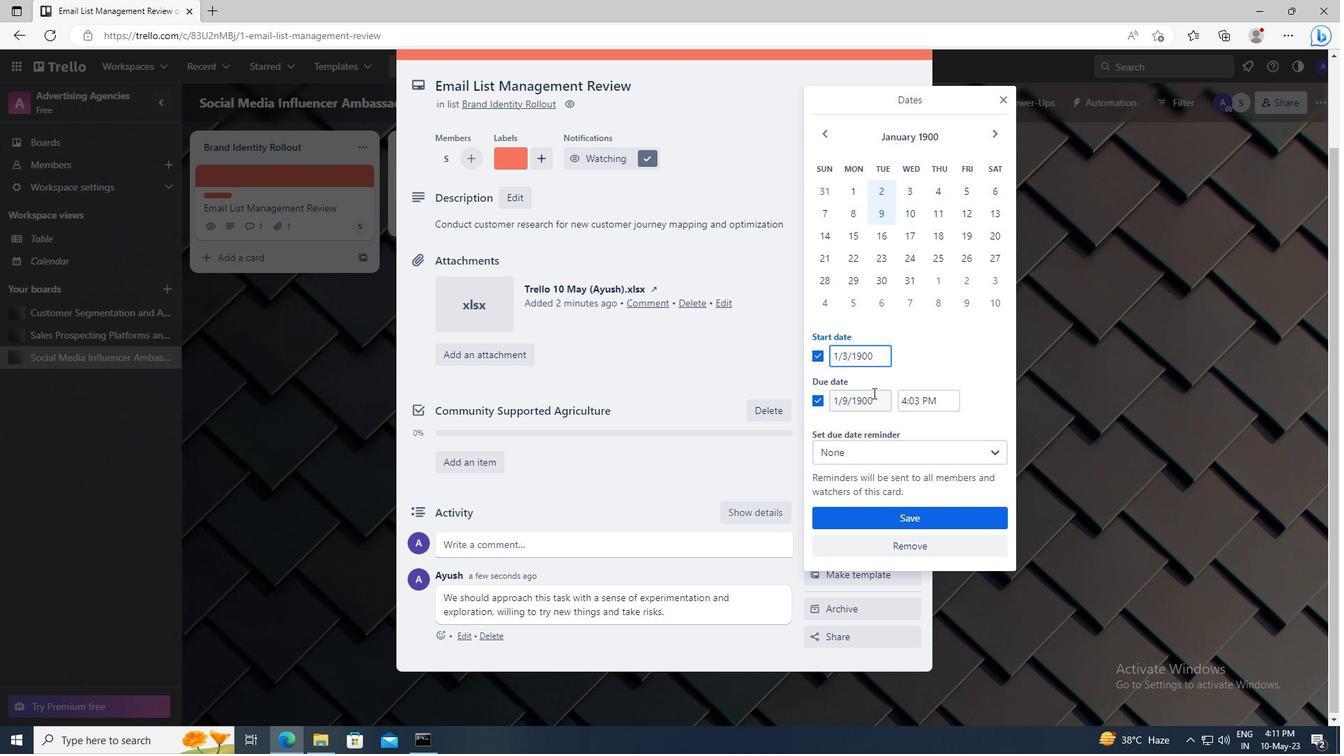 
Action: Mouse pressed left at (877, 402)
Screenshot: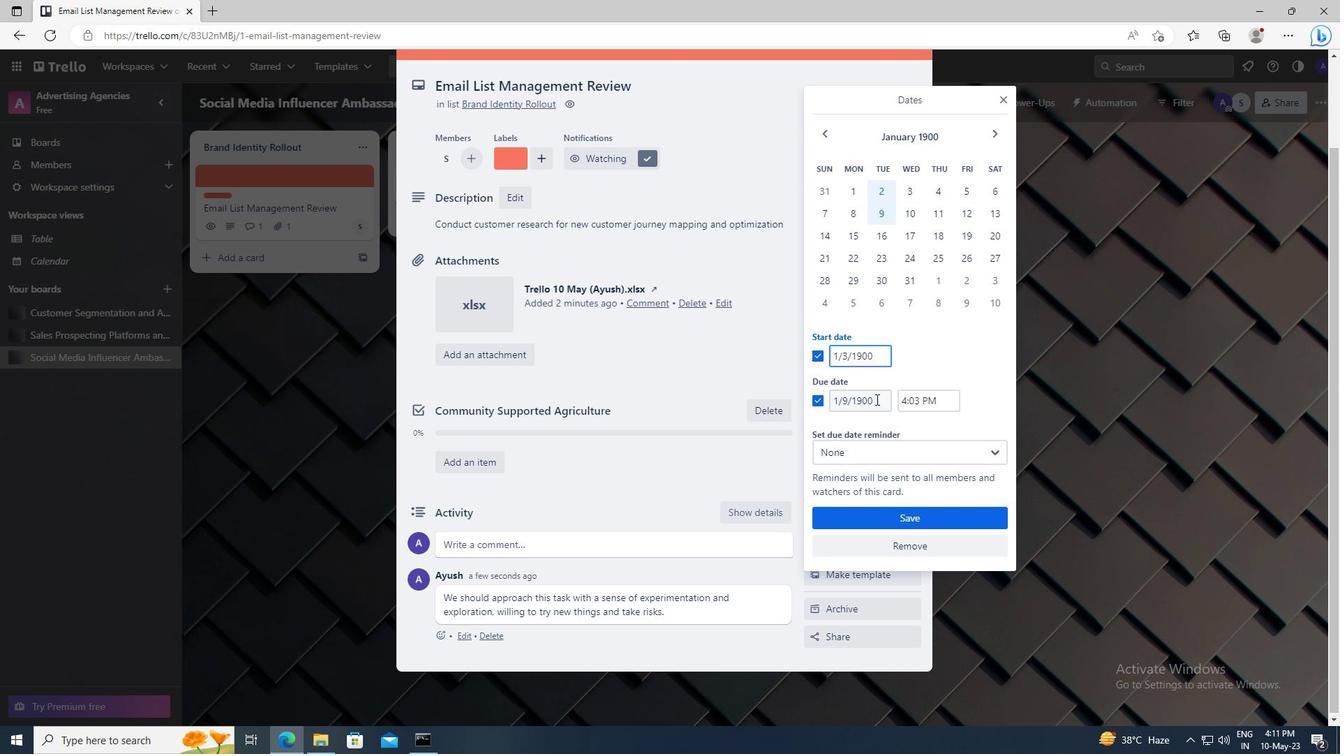 
Action: Key pressed <Key.left><Key.left><Key.left><Key.left><Key.left><Key.backspace>10
Screenshot: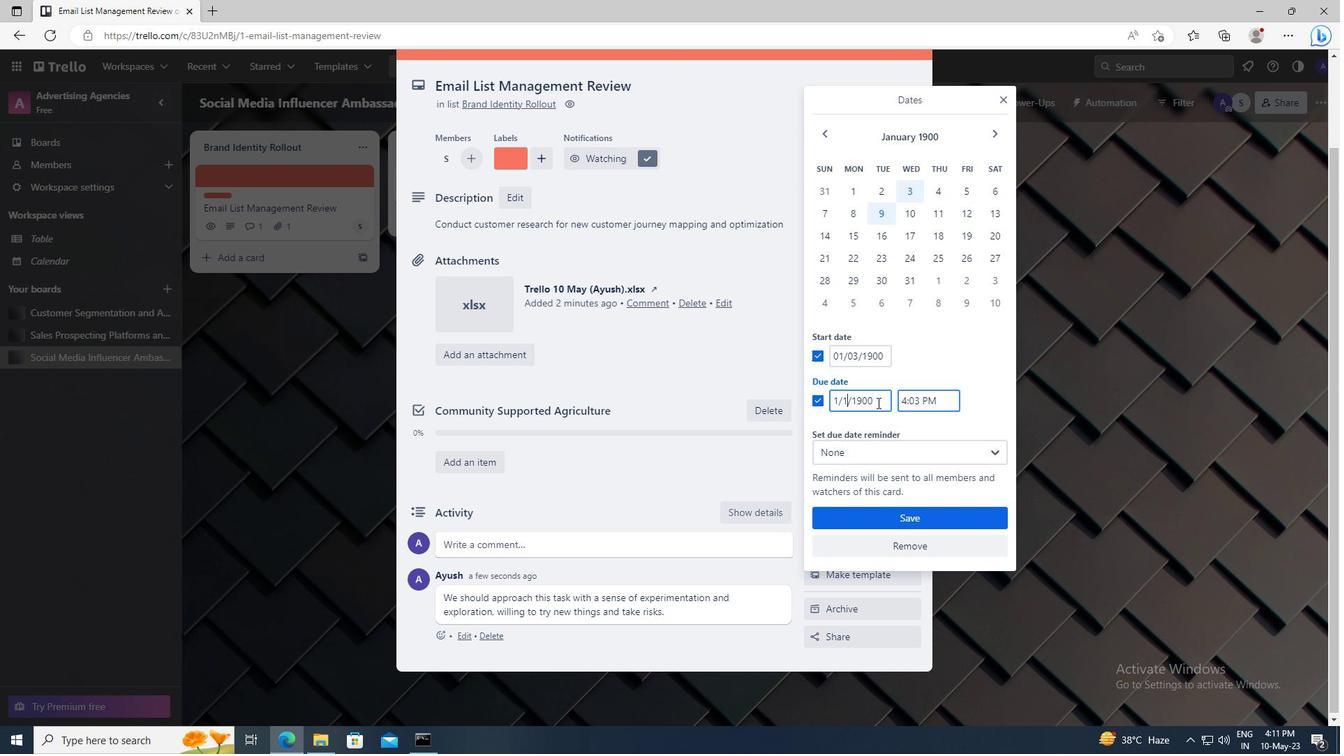
Action: Mouse moved to (872, 517)
Screenshot: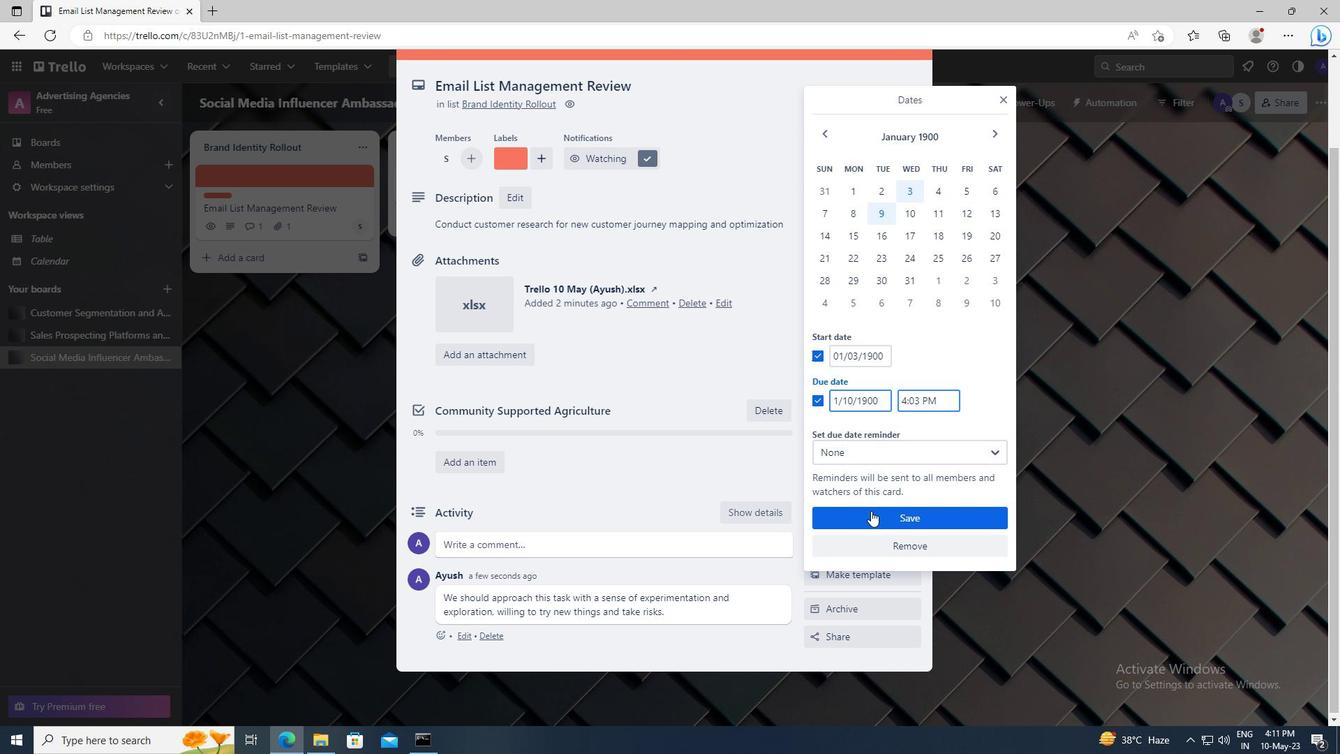 
Action: Mouse pressed left at (872, 517)
Screenshot: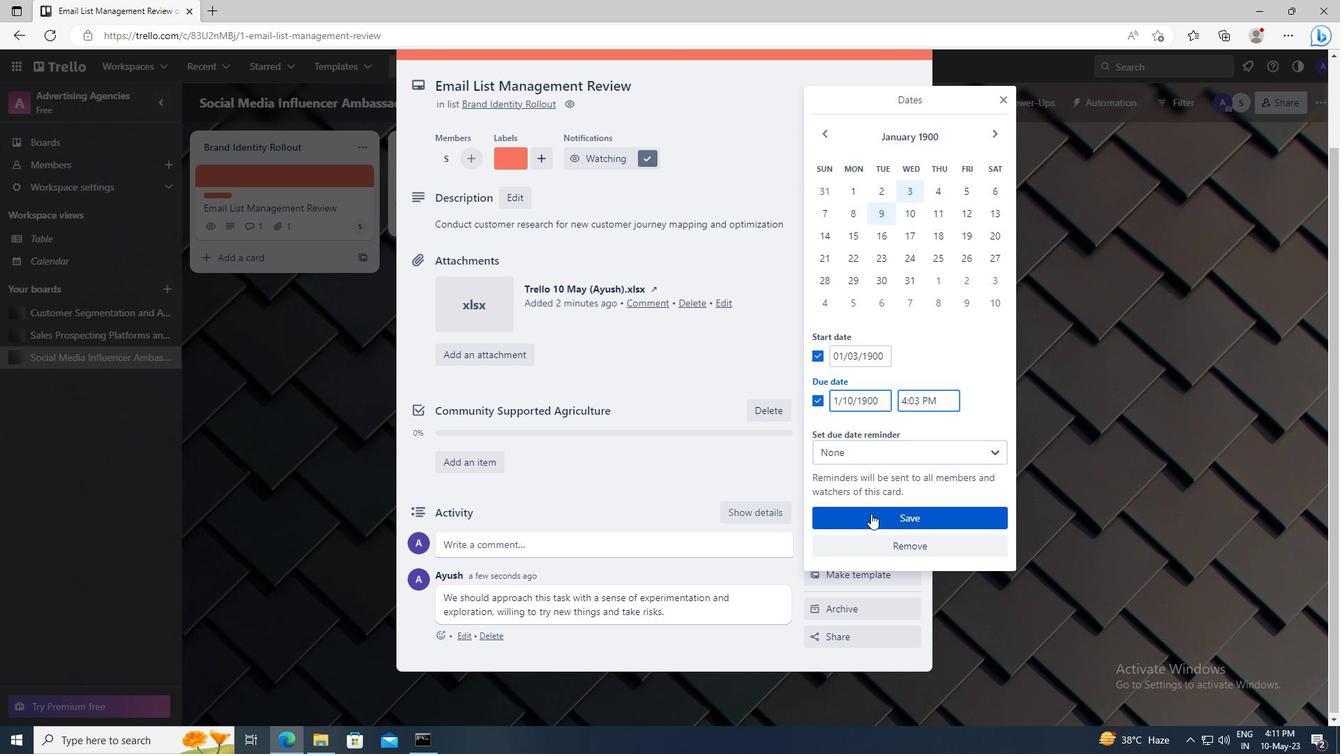 
